 Task: Look for space in Formosa, Argentina from 11th June, 2023 to 15th June, 2023 for 2 adults in price range Rs.7000 to Rs.16000. Place can be private room with 1  bedroom having 2 beds and 1 bathroom. Property type can be hotel. Amenities needed are: heating, . Booking option can be shelf check-in. Required host language is English.
Action: Mouse moved to (386, 79)
Screenshot: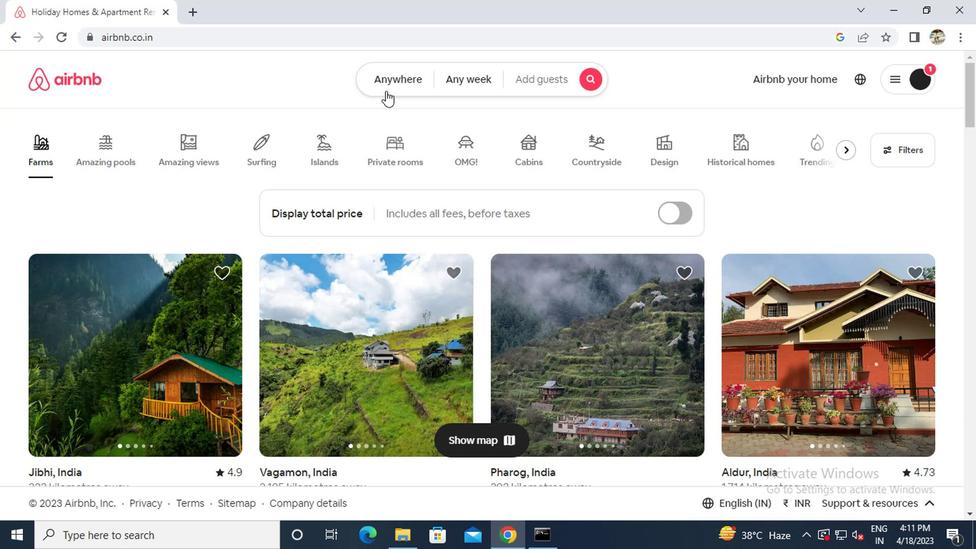 
Action: Mouse pressed left at (386, 79)
Screenshot: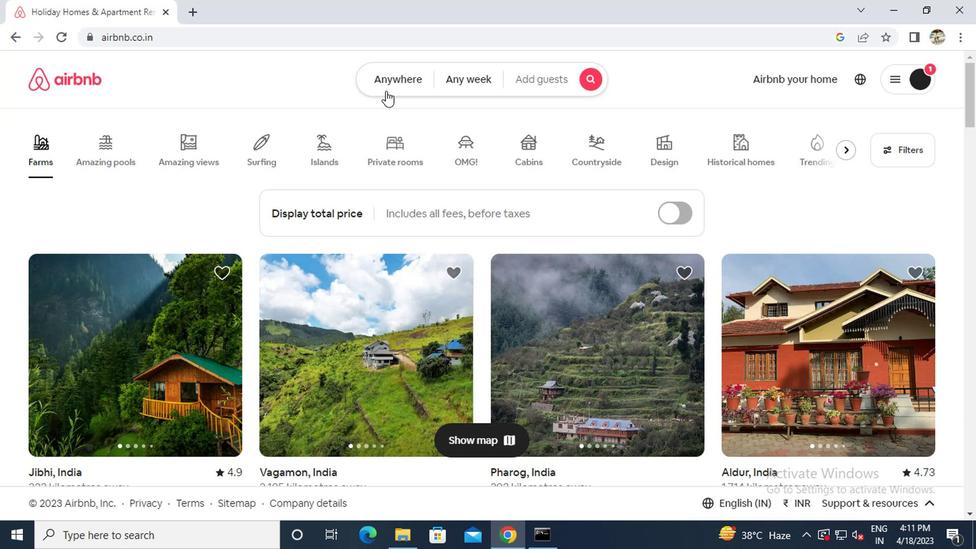 
Action: Mouse moved to (275, 135)
Screenshot: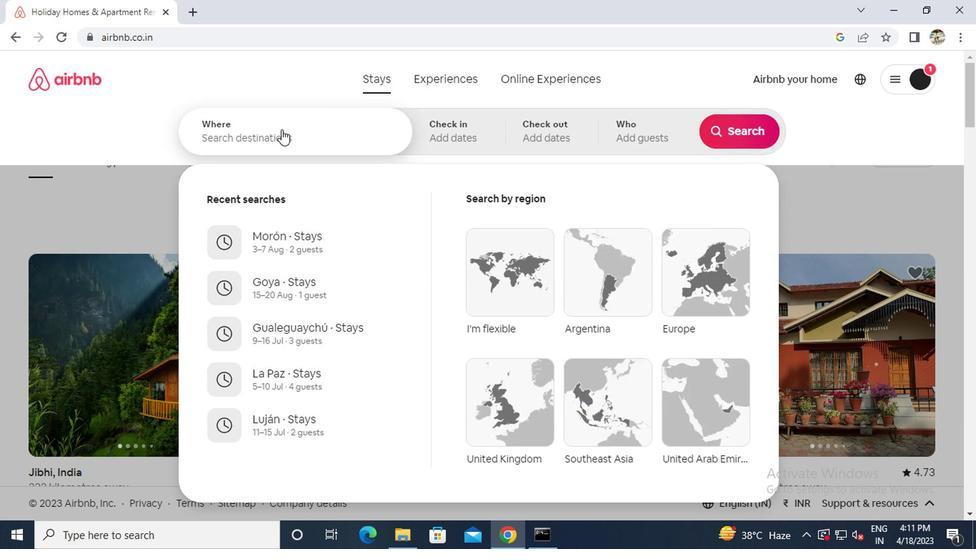 
Action: Mouse pressed left at (275, 135)
Screenshot: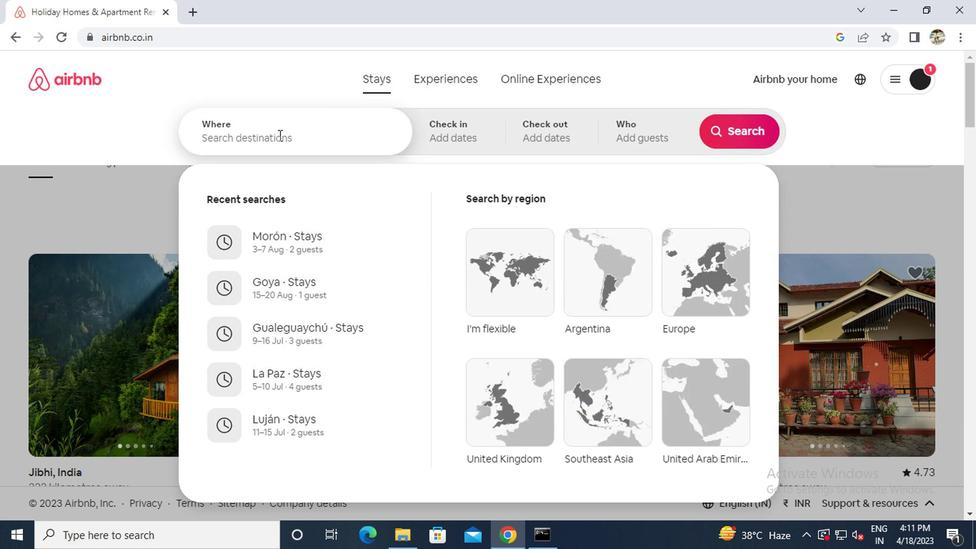 
Action: Key pressed f<Key.caps_lock>ormosa<Key.space><Key.caps_lock>a<Key.caps_lock>rgentina
Screenshot: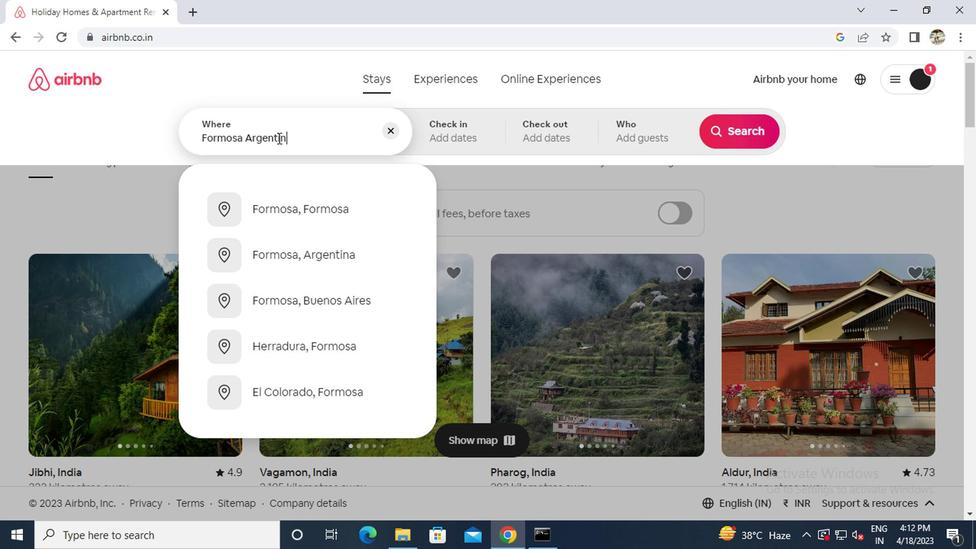 
Action: Mouse moved to (301, 207)
Screenshot: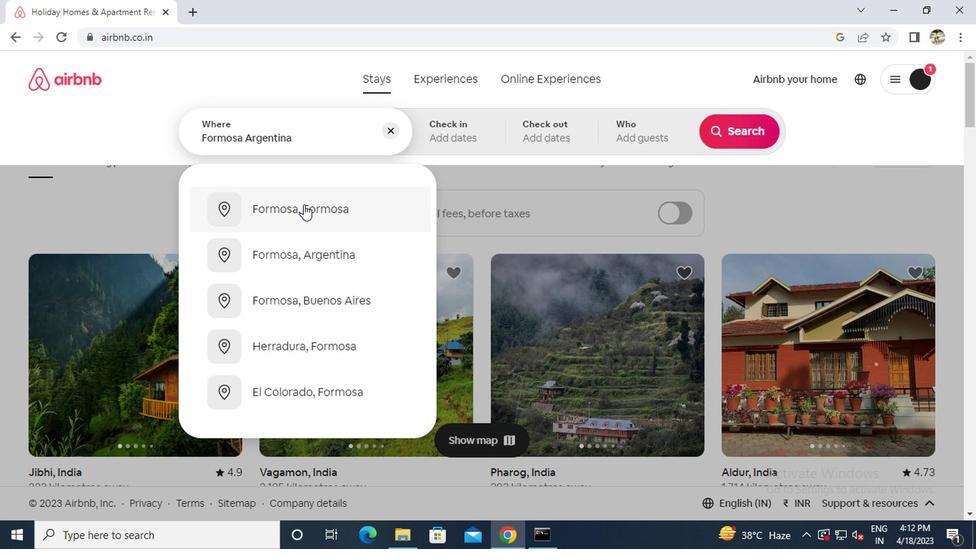 
Action: Mouse pressed left at (301, 207)
Screenshot: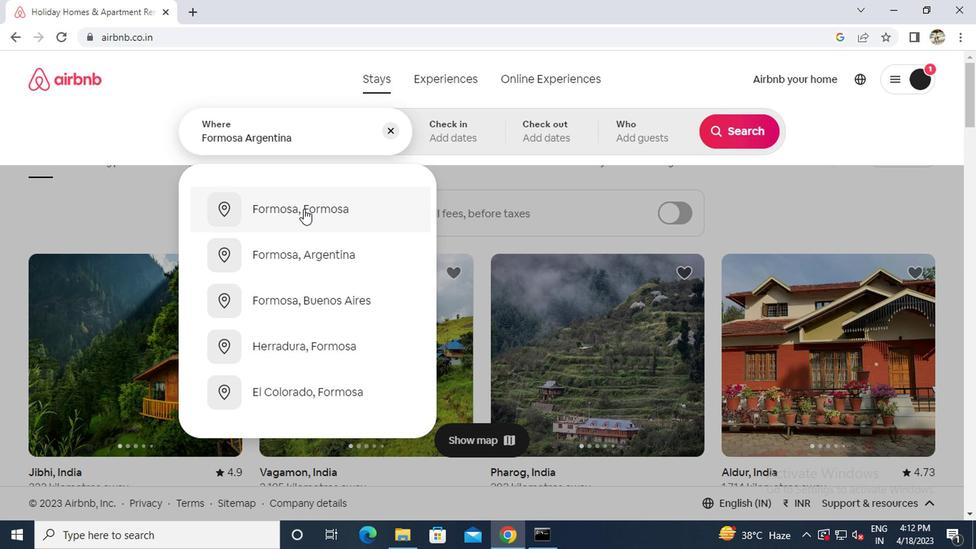 
Action: Mouse moved to (725, 246)
Screenshot: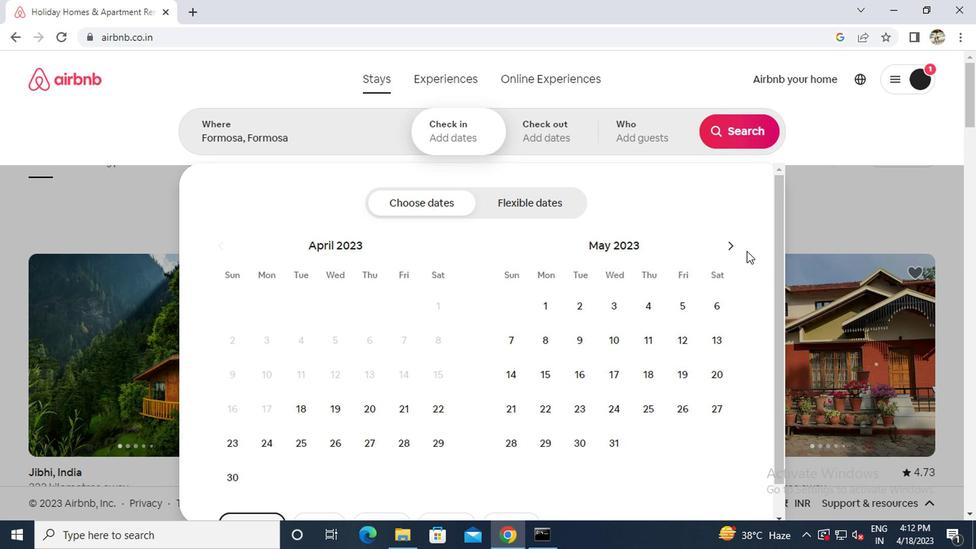 
Action: Mouse pressed left at (725, 246)
Screenshot: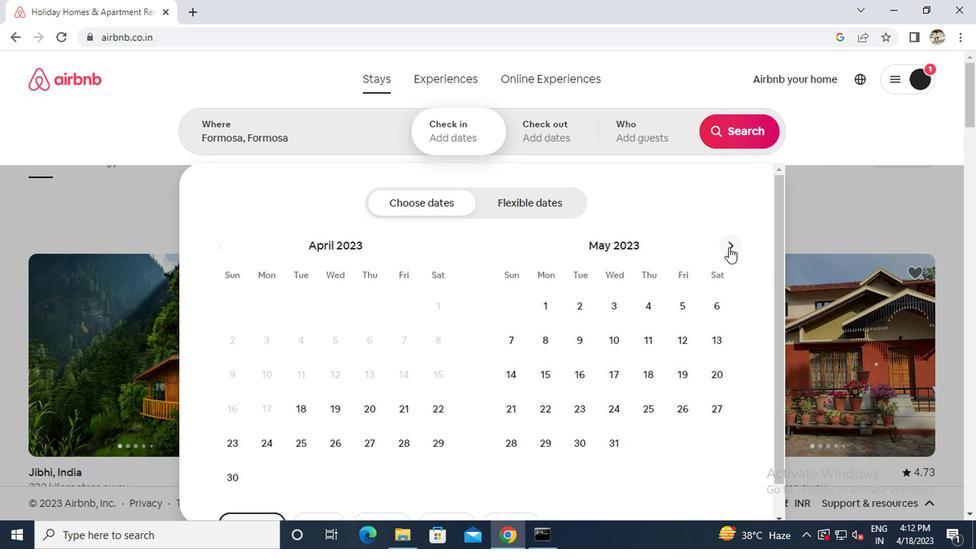 
Action: Mouse pressed left at (725, 246)
Screenshot: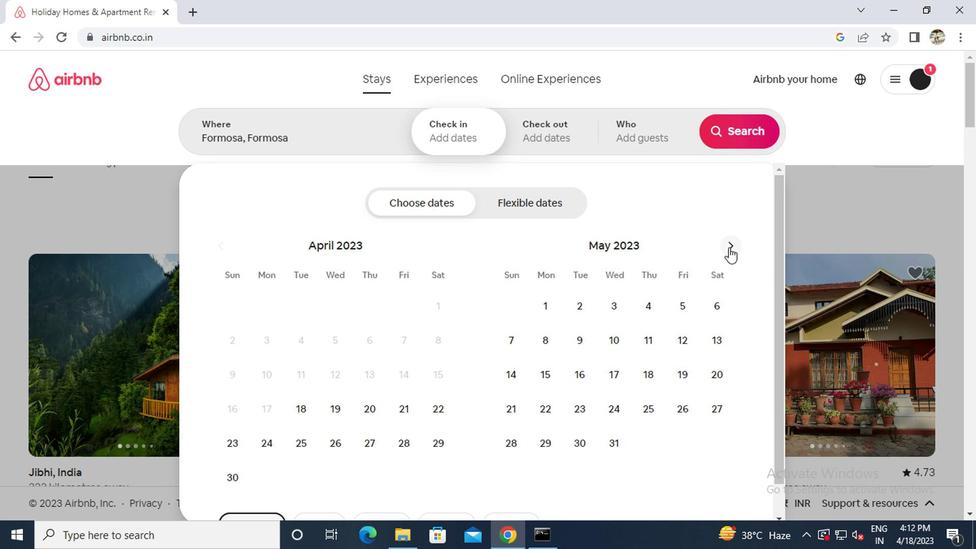 
Action: Mouse moved to (504, 373)
Screenshot: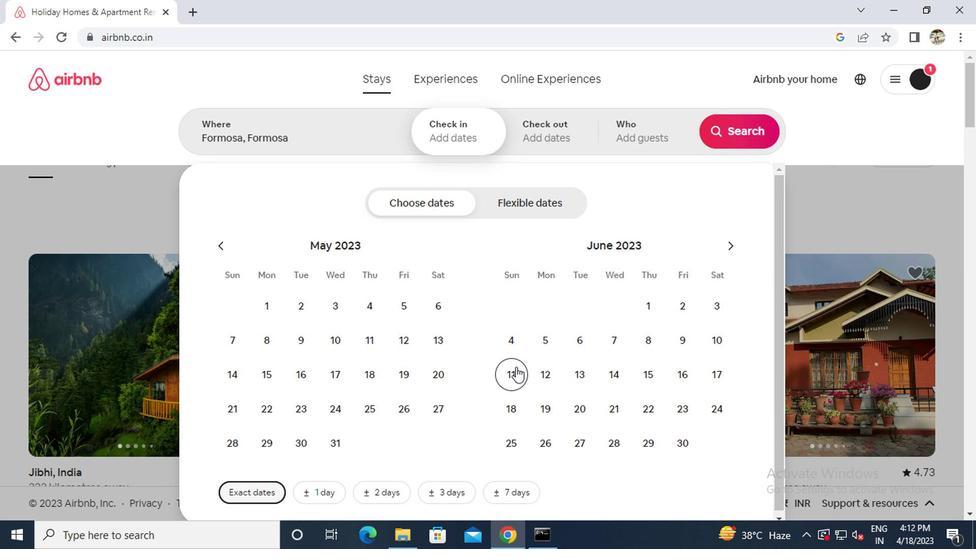 
Action: Mouse pressed left at (504, 373)
Screenshot: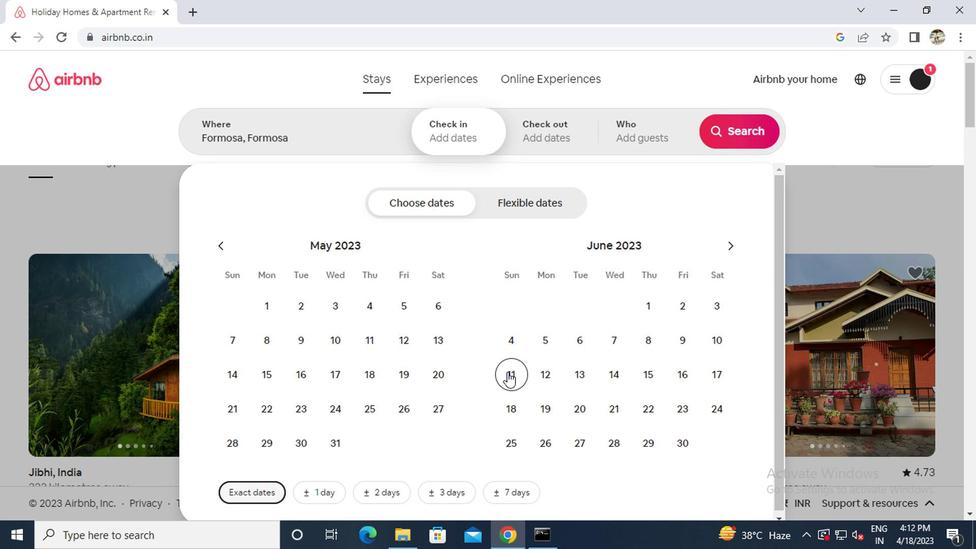 
Action: Mouse moved to (648, 374)
Screenshot: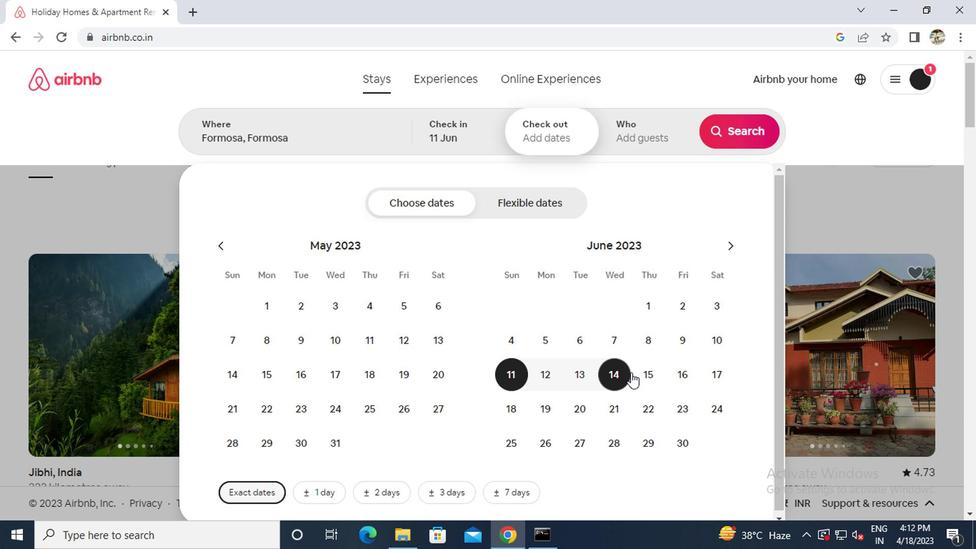 
Action: Mouse pressed left at (648, 374)
Screenshot: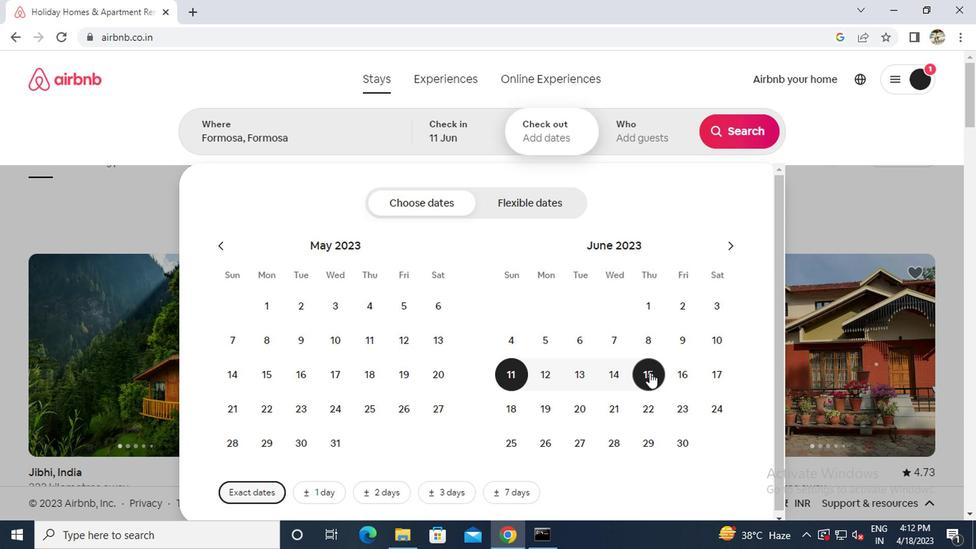 
Action: Mouse moved to (653, 139)
Screenshot: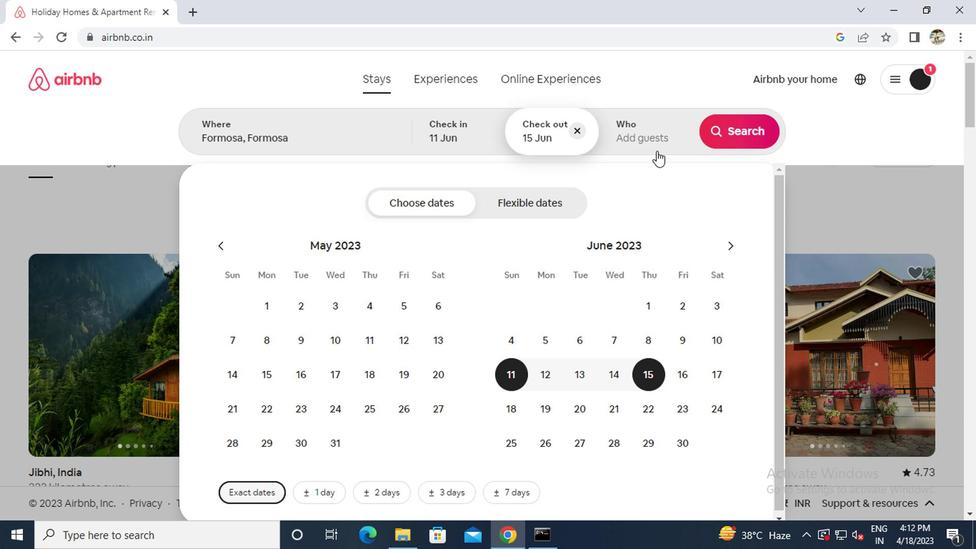
Action: Mouse pressed left at (653, 139)
Screenshot: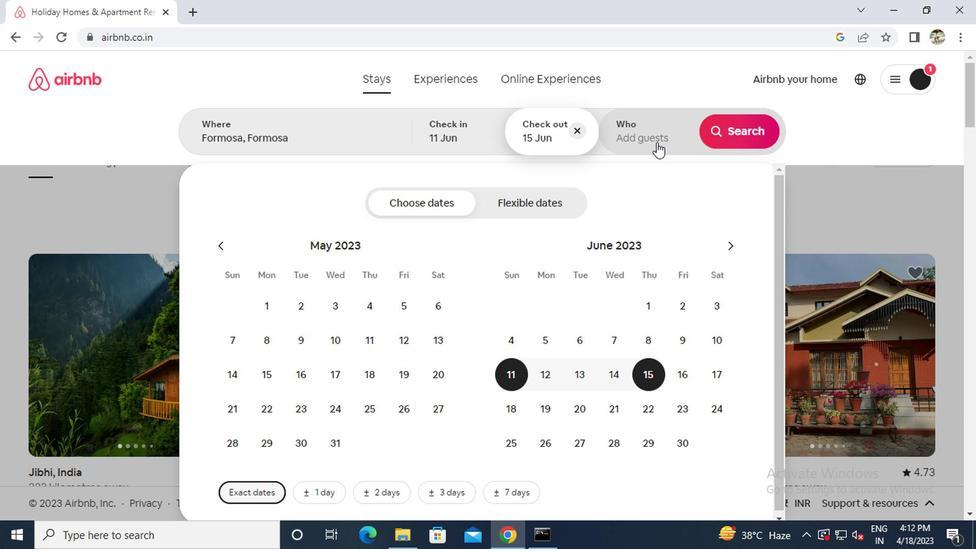 
Action: Mouse moved to (737, 207)
Screenshot: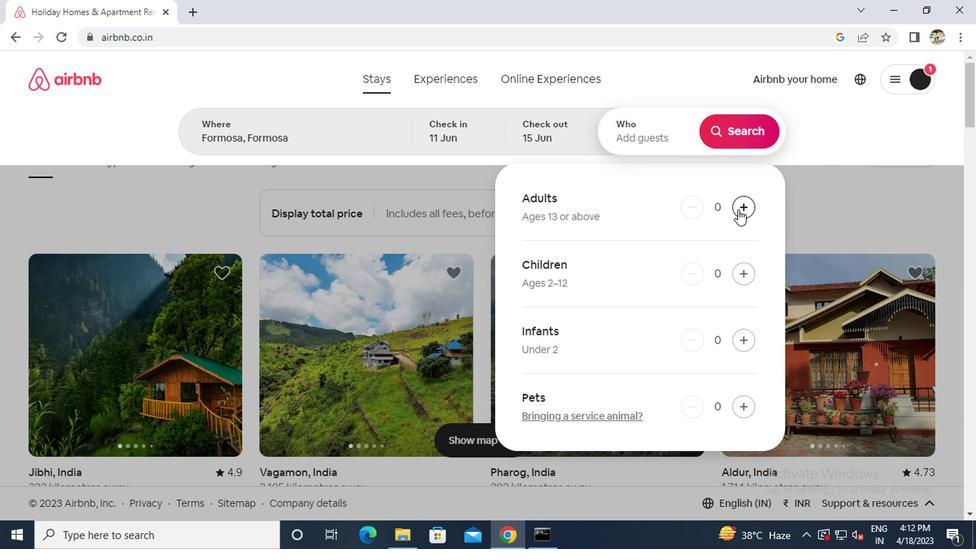 
Action: Mouse pressed left at (737, 207)
Screenshot: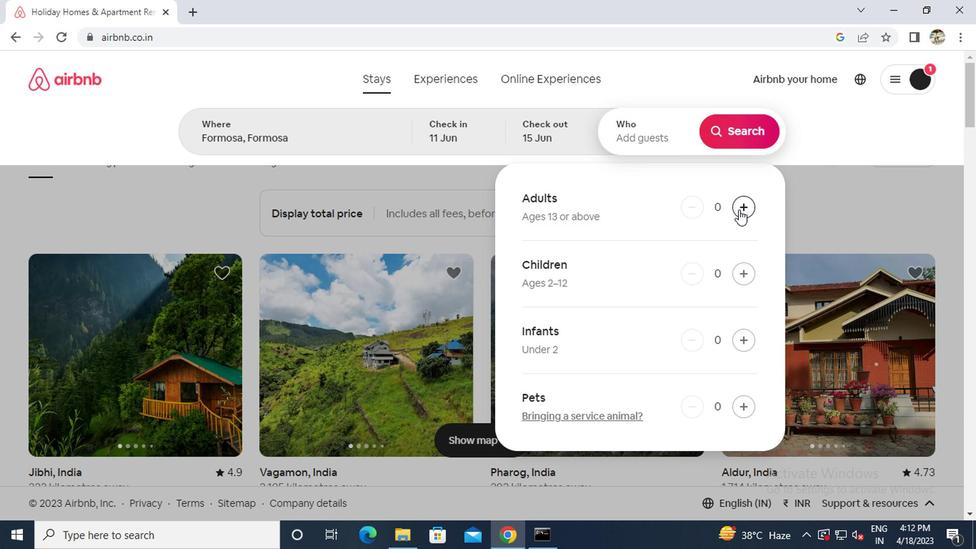 
Action: Mouse pressed left at (737, 207)
Screenshot: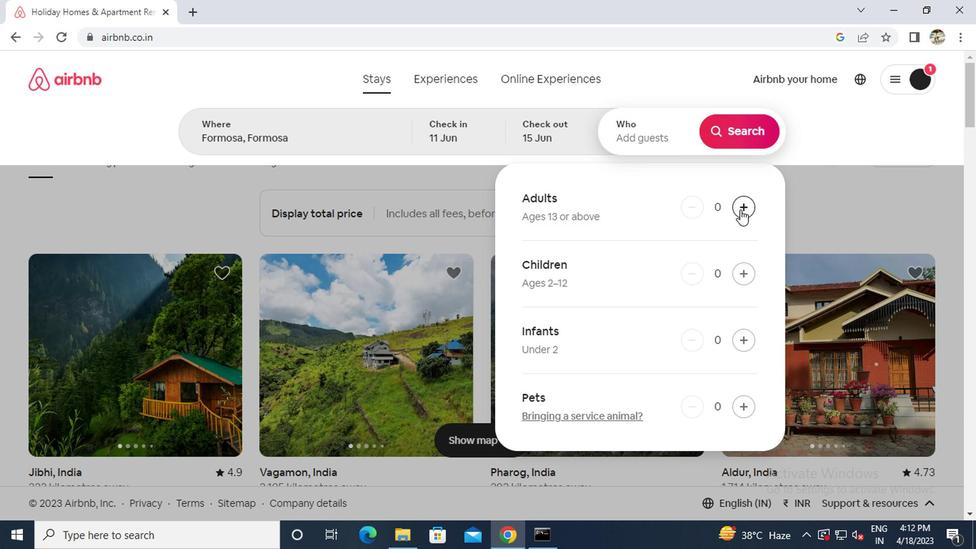 
Action: Mouse moved to (728, 133)
Screenshot: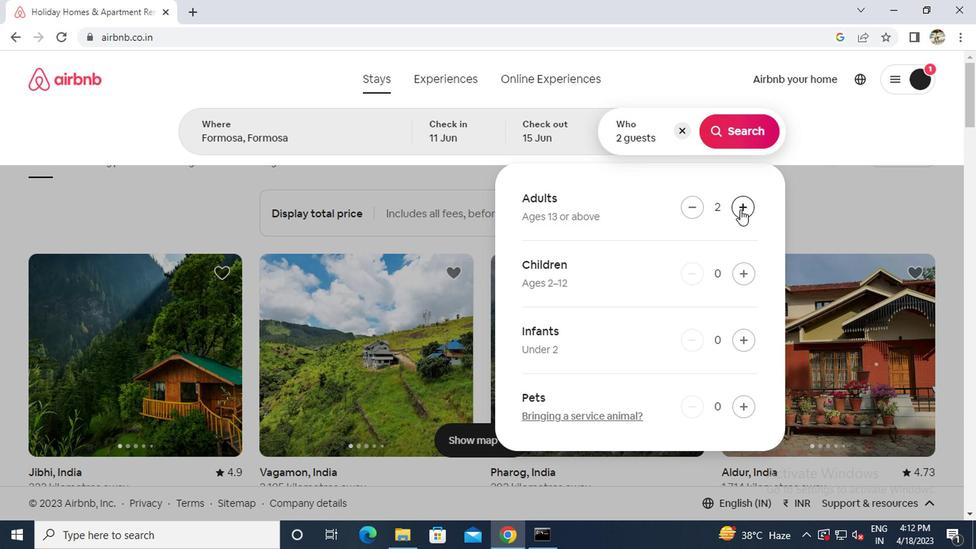 
Action: Mouse pressed left at (728, 133)
Screenshot: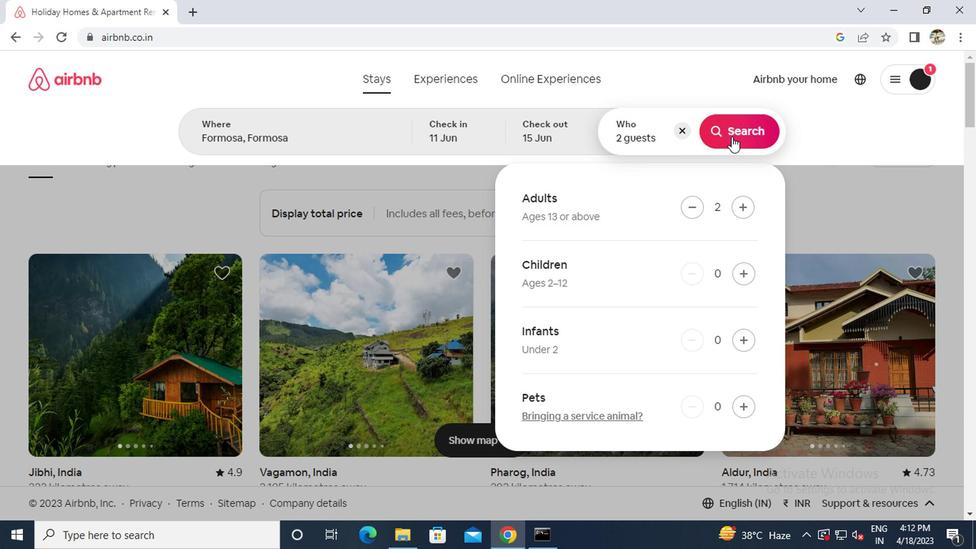 
Action: Mouse moved to (901, 130)
Screenshot: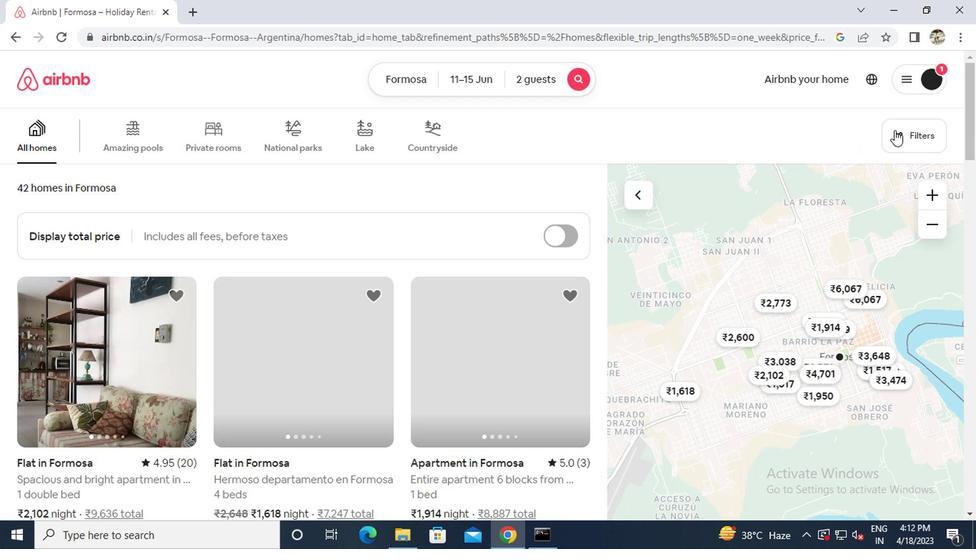 
Action: Mouse pressed left at (901, 130)
Screenshot: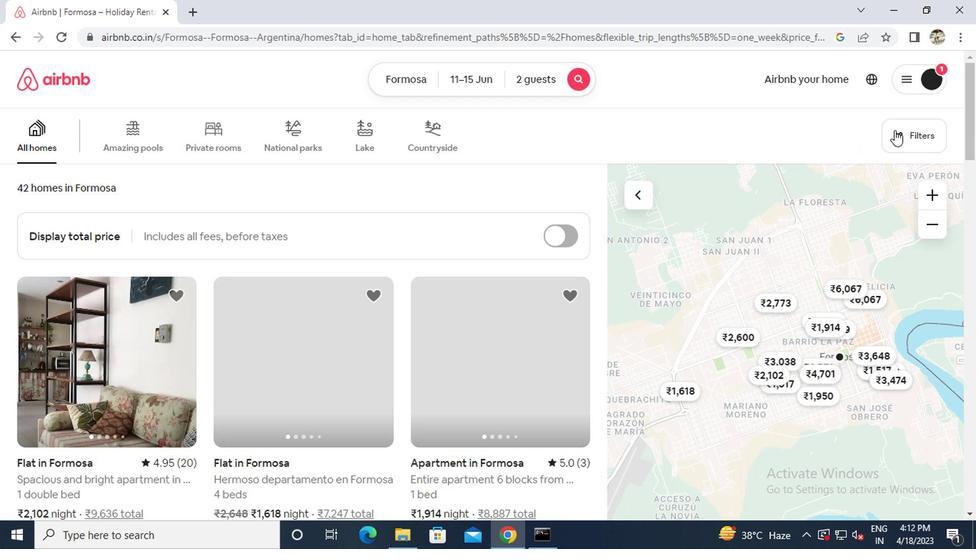 
Action: Mouse moved to (312, 331)
Screenshot: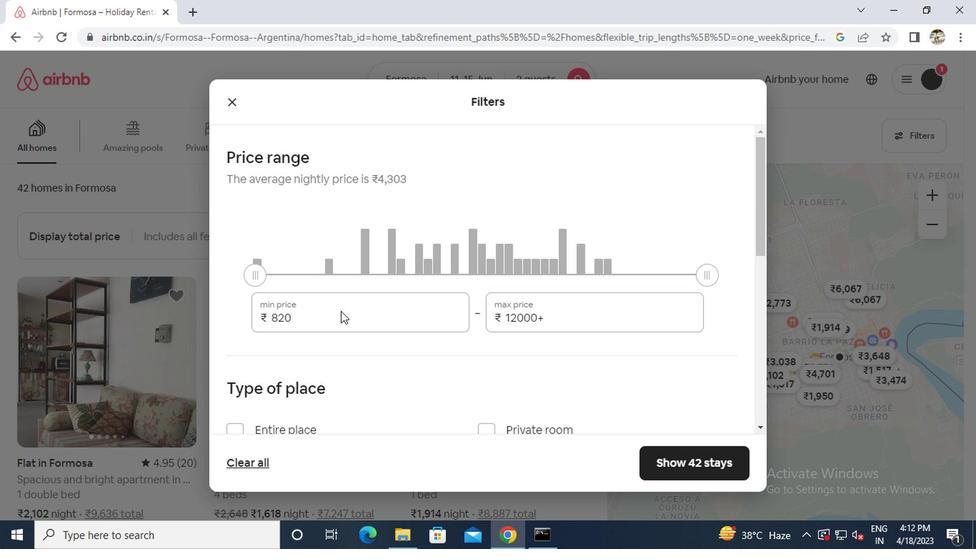 
Action: Mouse pressed left at (312, 331)
Screenshot: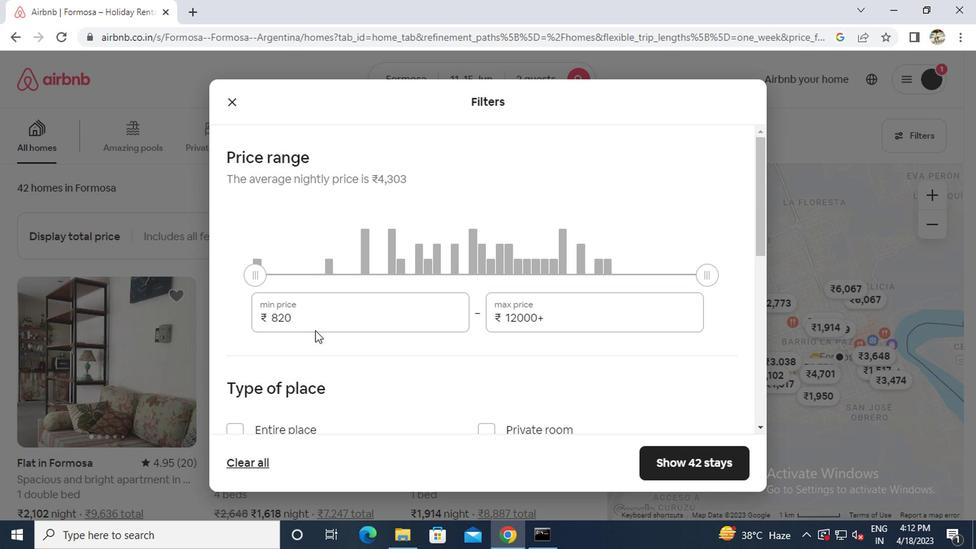
Action: Mouse moved to (310, 323)
Screenshot: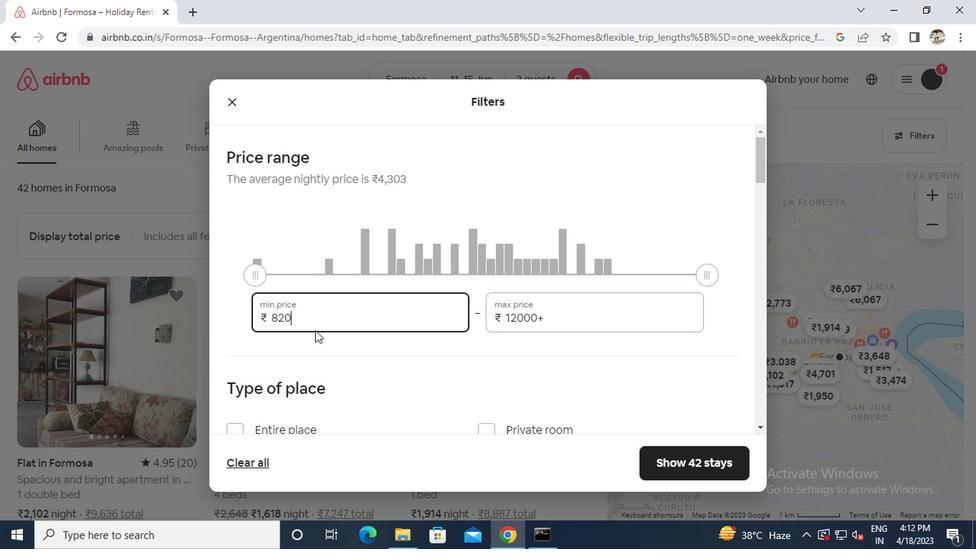 
Action: Key pressed ctrl+A9000
Screenshot: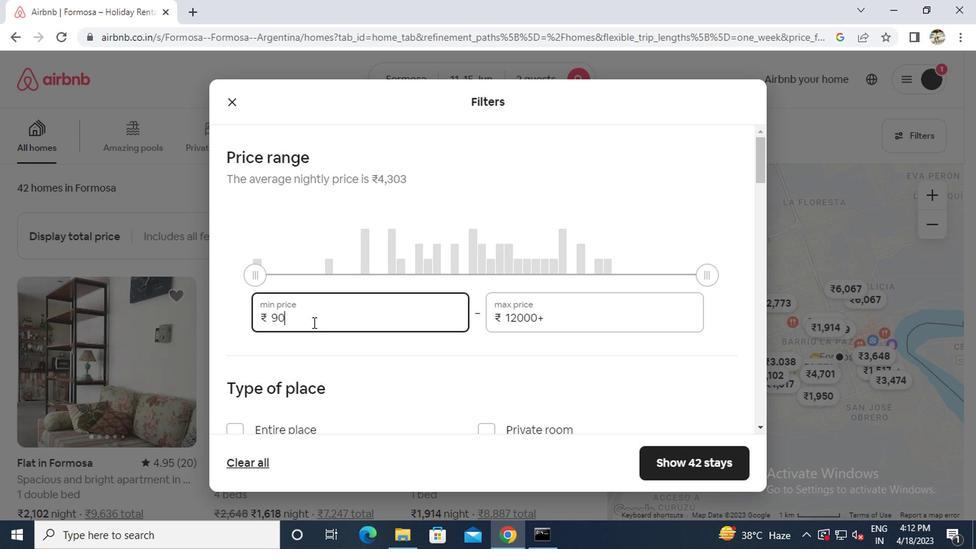 
Action: Mouse moved to (575, 324)
Screenshot: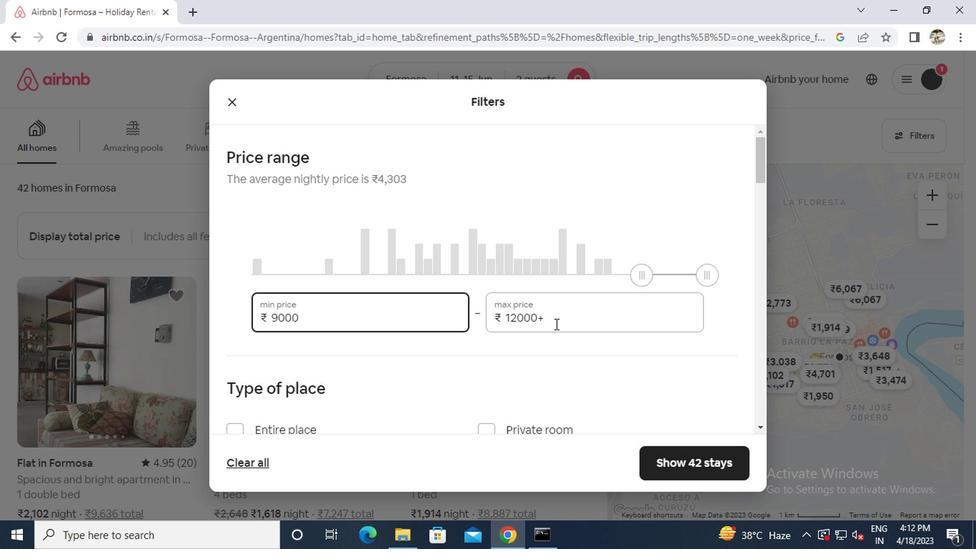 
Action: Mouse pressed left at (575, 324)
Screenshot: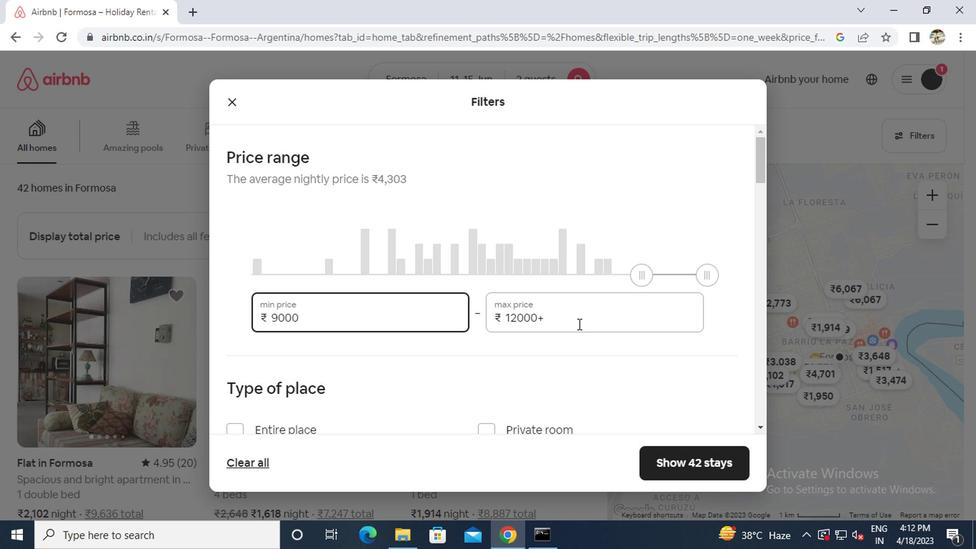 
Action: Key pressed ctrl+A17000
Screenshot: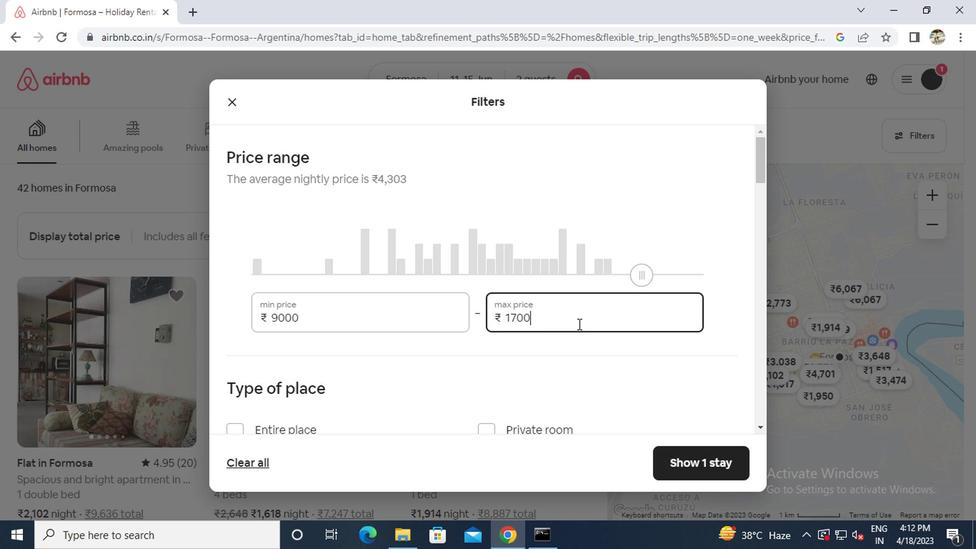 
Action: Mouse moved to (572, 327)
Screenshot: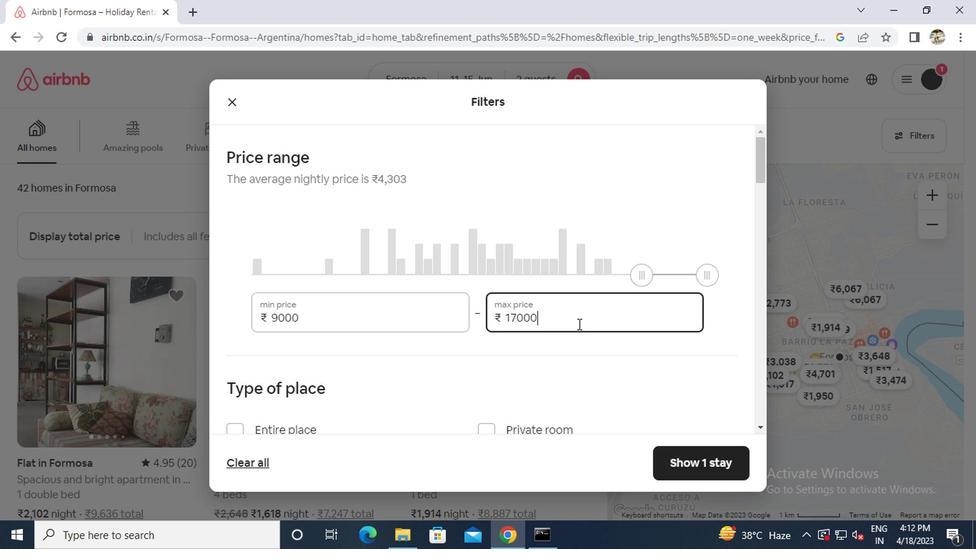 
Action: Mouse scrolled (572, 326) with delta (0, -1)
Screenshot: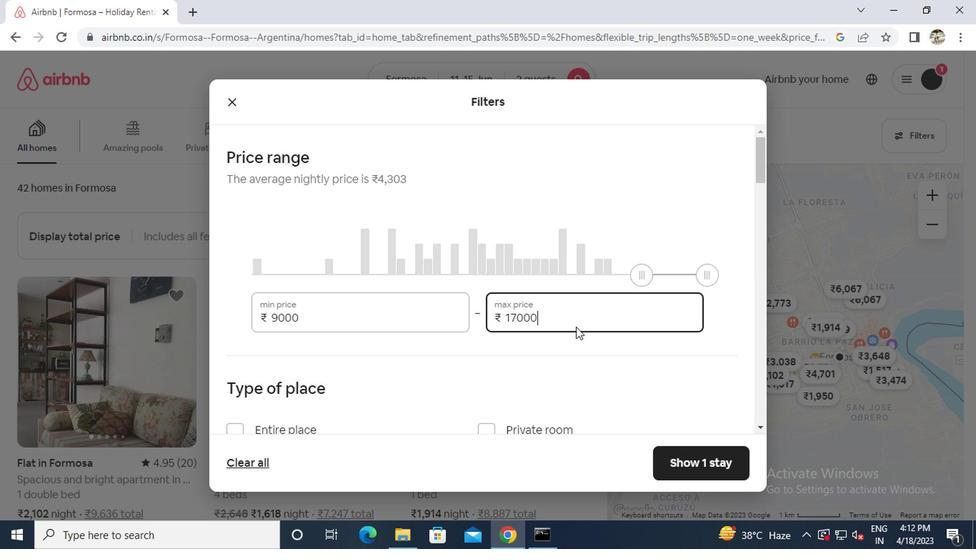 
Action: Mouse scrolled (572, 326) with delta (0, -1)
Screenshot: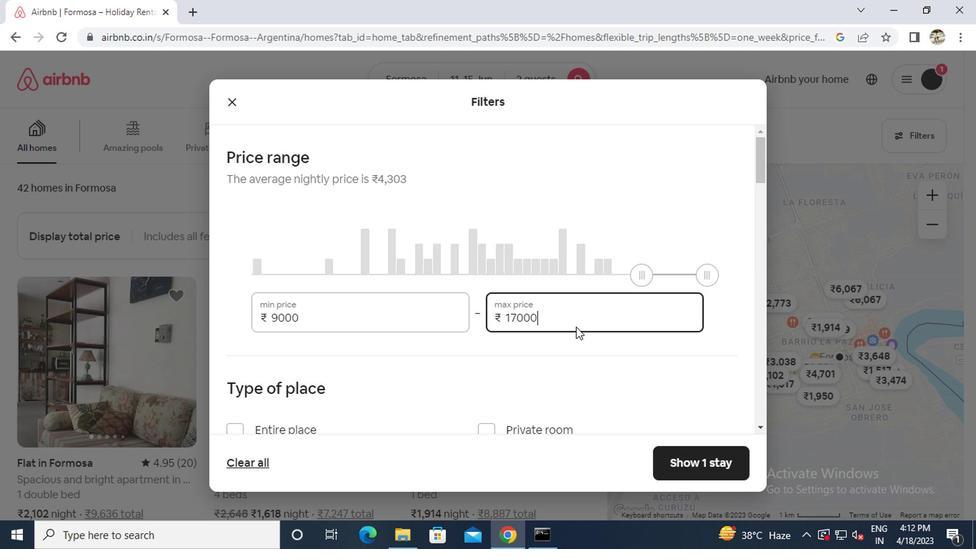 
Action: Mouse moved to (478, 286)
Screenshot: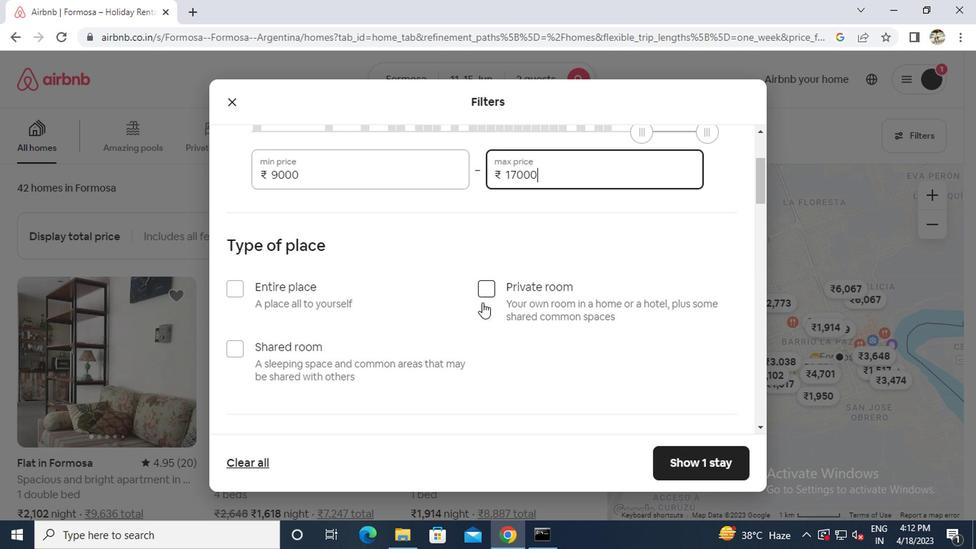 
Action: Mouse pressed left at (478, 286)
Screenshot: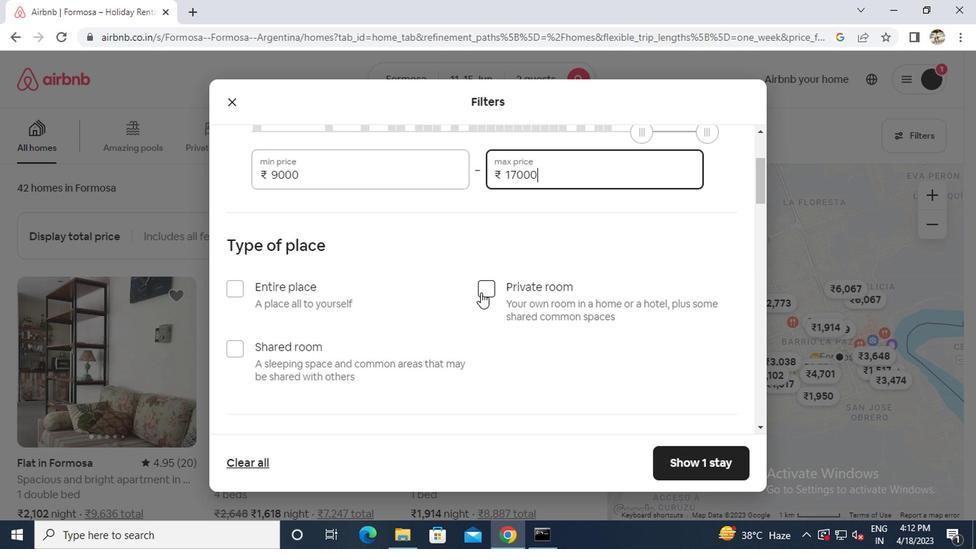 
Action: Mouse moved to (449, 318)
Screenshot: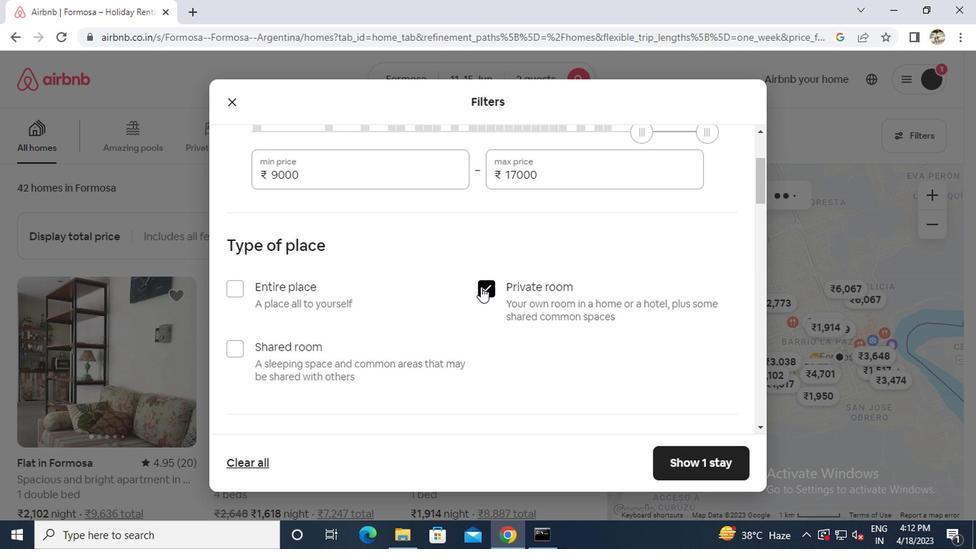 
Action: Mouse scrolled (449, 318) with delta (0, 0)
Screenshot: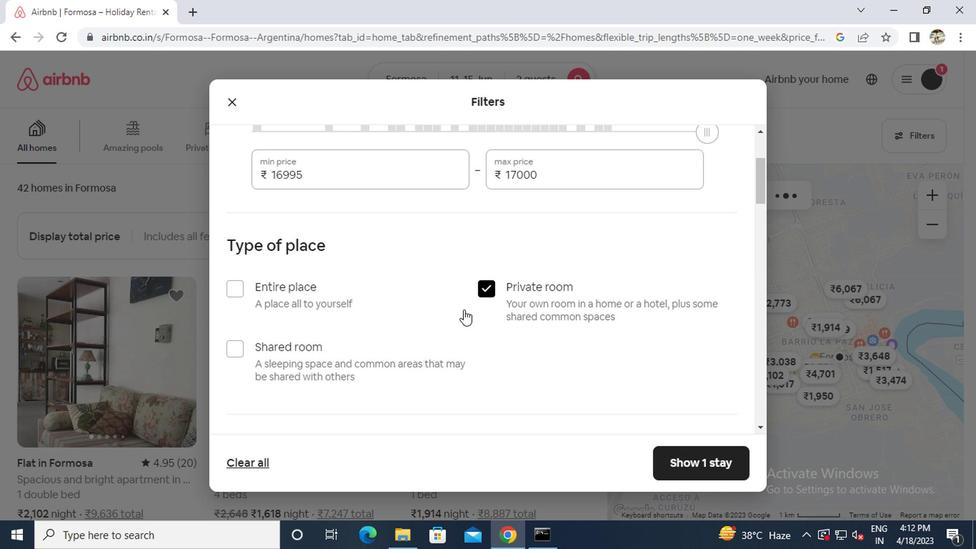 
Action: Mouse scrolled (449, 318) with delta (0, 0)
Screenshot: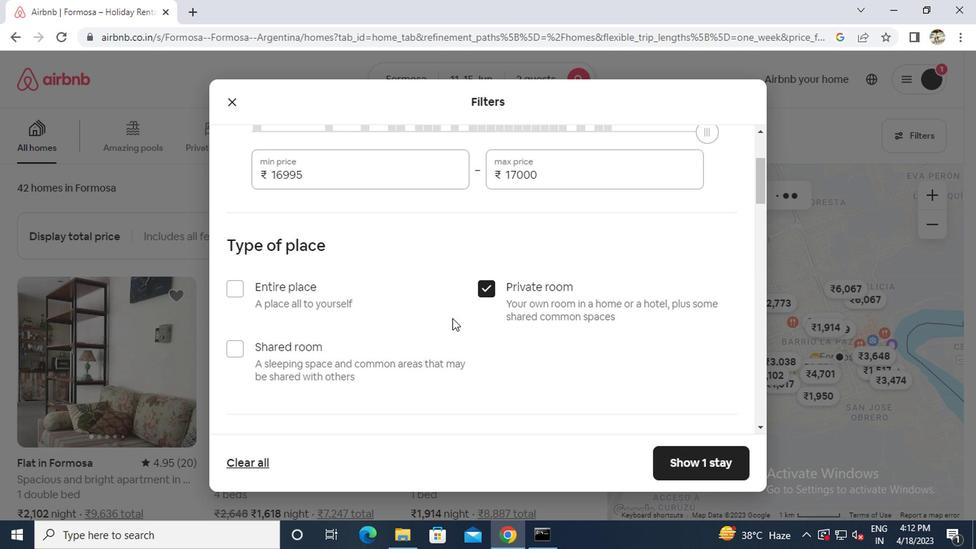
Action: Mouse scrolled (449, 318) with delta (0, 0)
Screenshot: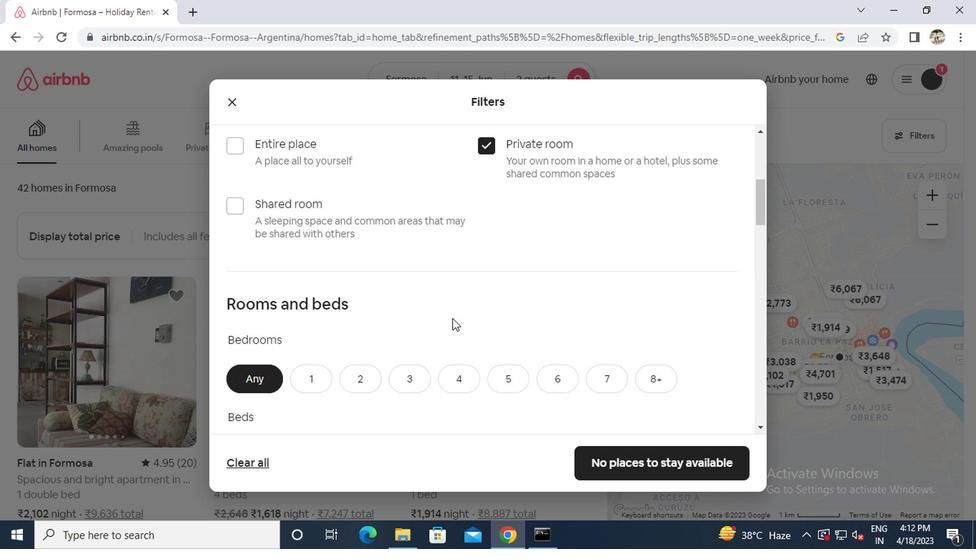 
Action: Mouse moved to (359, 305)
Screenshot: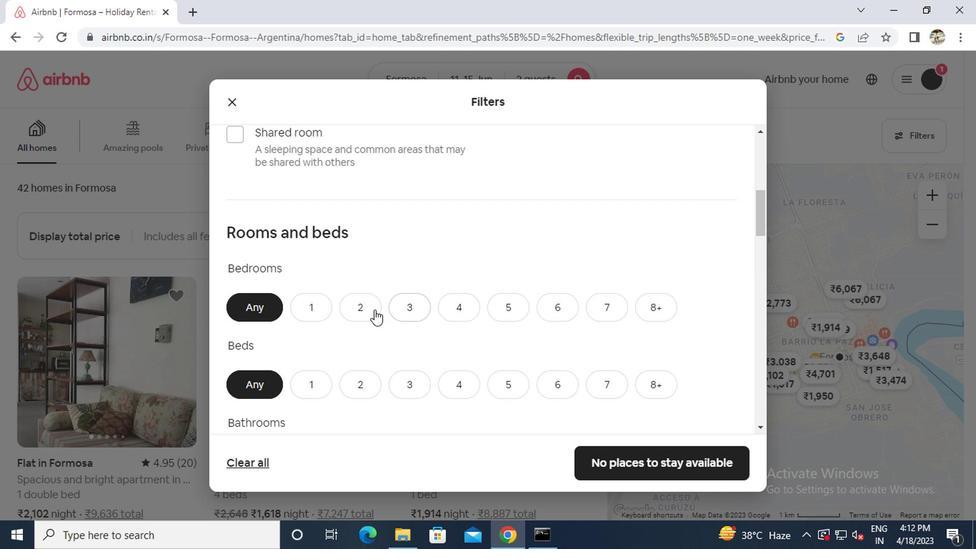 
Action: Mouse pressed left at (359, 305)
Screenshot: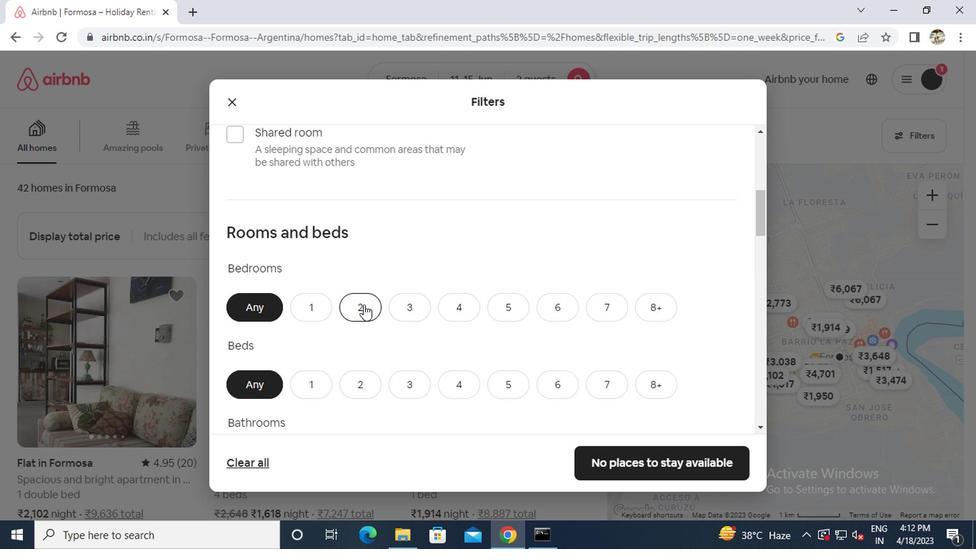 
Action: Mouse moved to (369, 387)
Screenshot: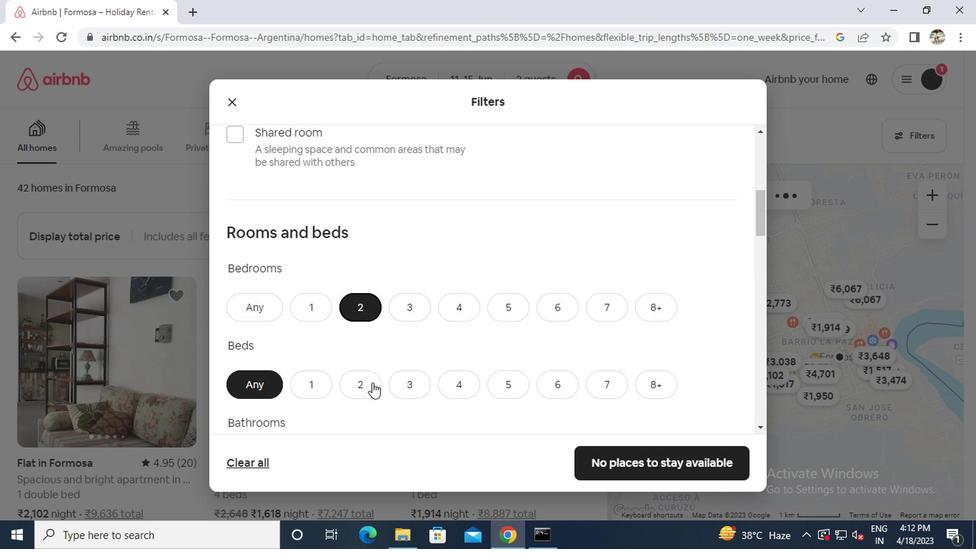
Action: Mouse pressed left at (369, 387)
Screenshot: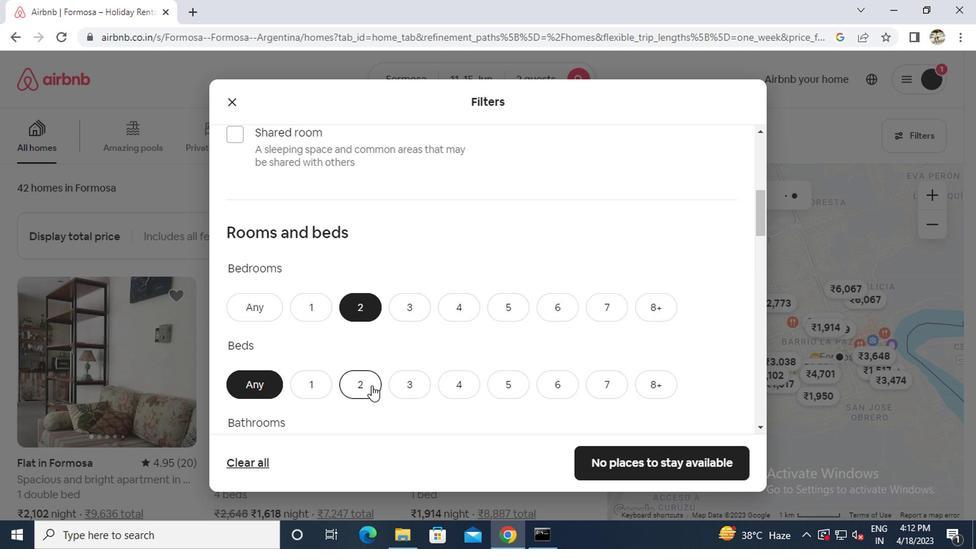 
Action: Mouse moved to (369, 384)
Screenshot: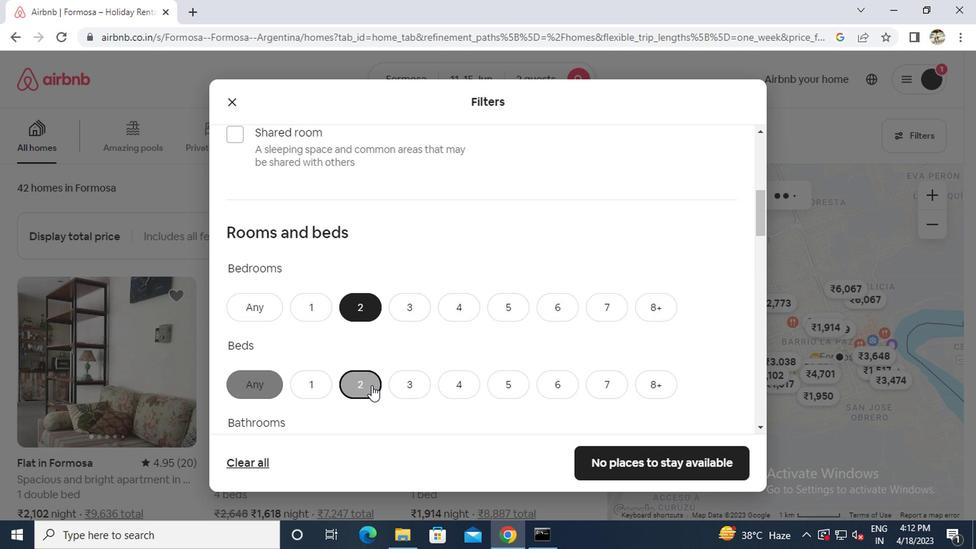 
Action: Mouse scrolled (369, 383) with delta (0, -1)
Screenshot: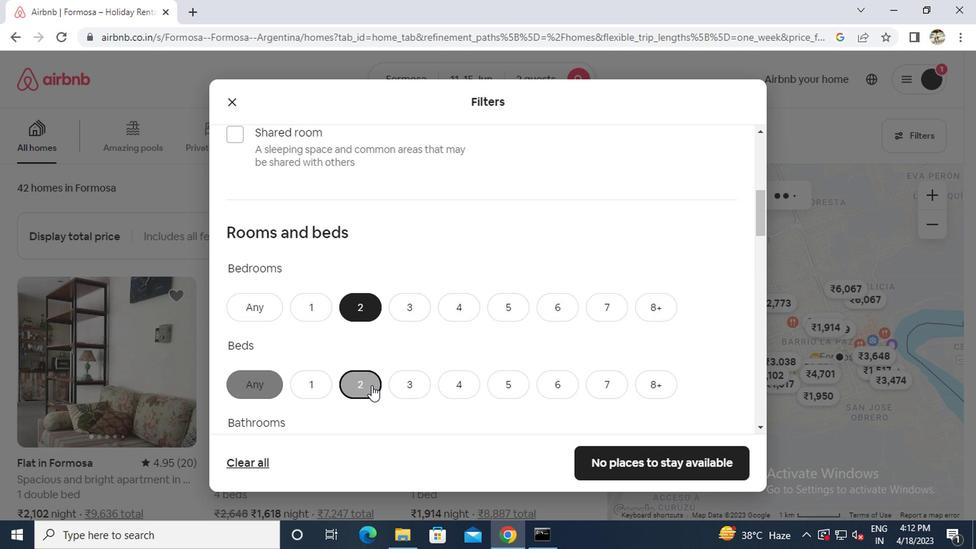 
Action: Mouse scrolled (369, 383) with delta (0, -1)
Screenshot: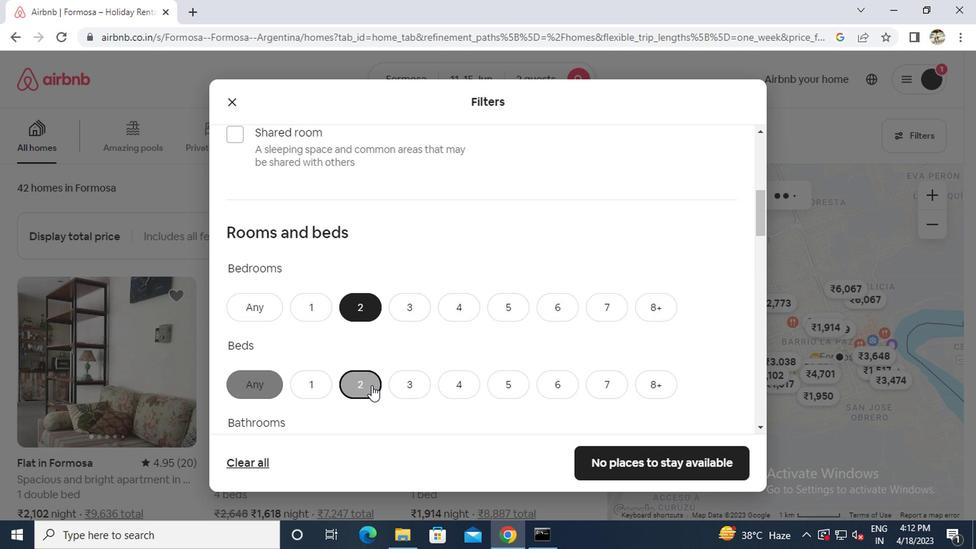 
Action: Mouse moved to (315, 321)
Screenshot: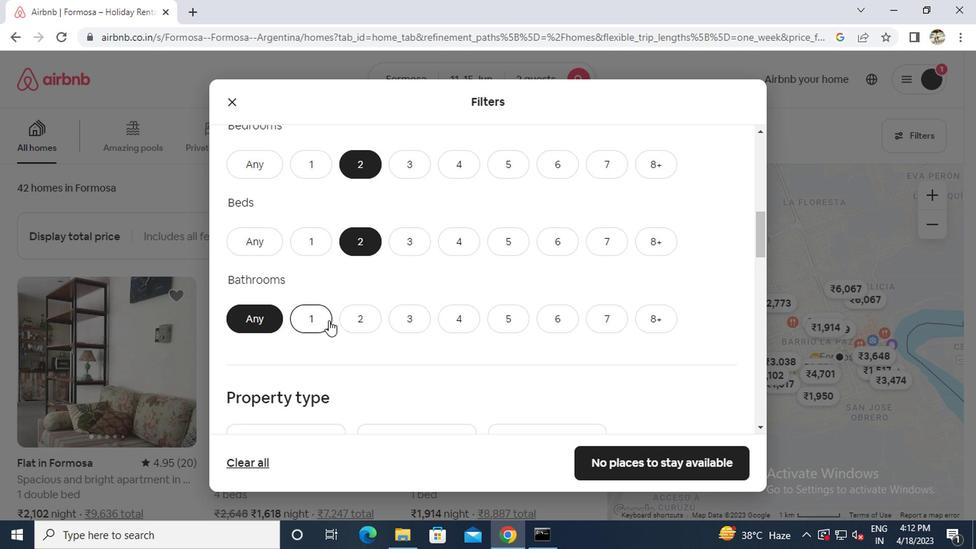 
Action: Mouse pressed left at (315, 321)
Screenshot: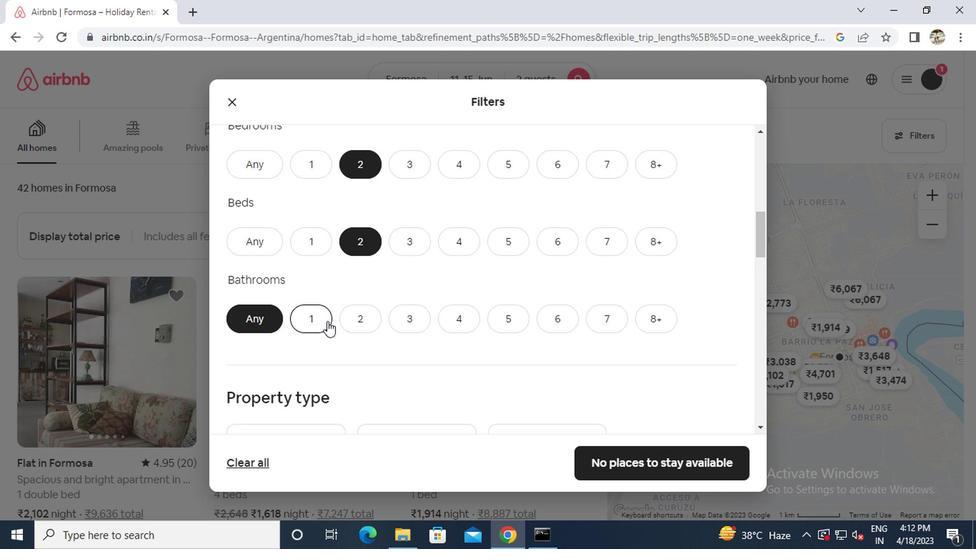 
Action: Mouse scrolled (315, 321) with delta (0, 0)
Screenshot: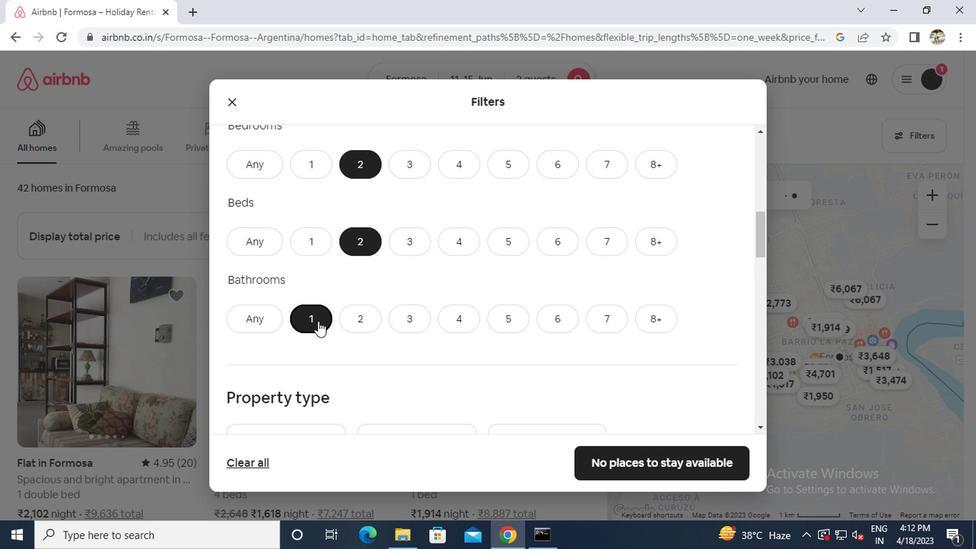 
Action: Mouse scrolled (315, 321) with delta (0, 0)
Screenshot: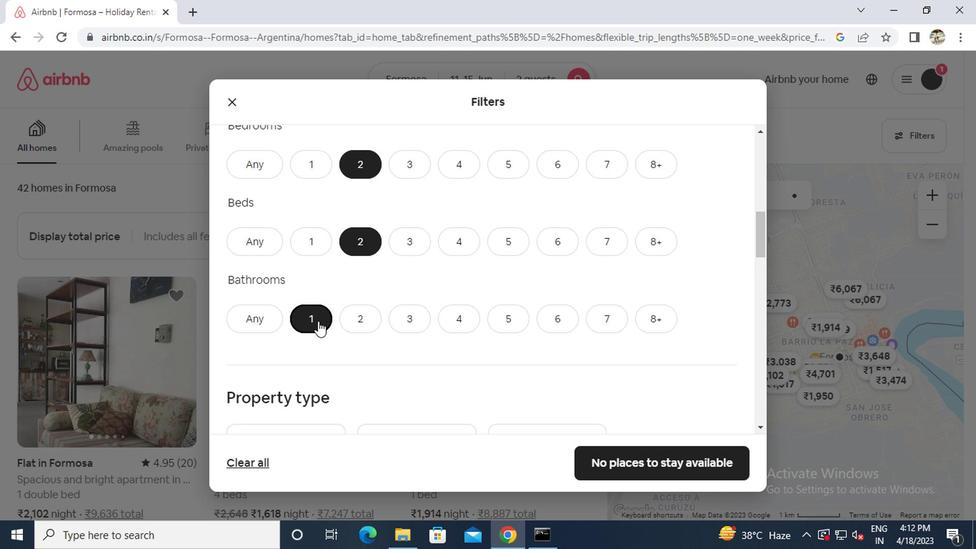 
Action: Mouse moved to (523, 341)
Screenshot: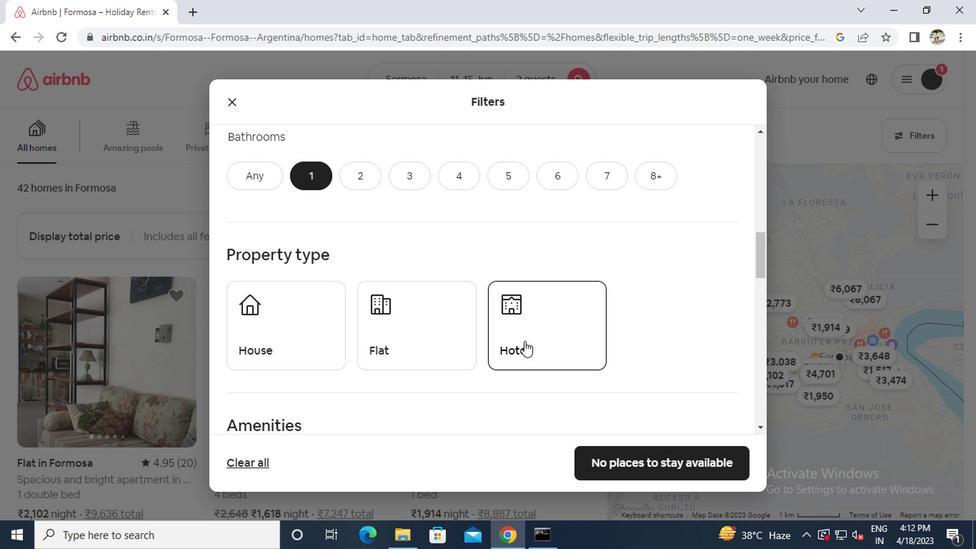 
Action: Mouse pressed left at (523, 341)
Screenshot: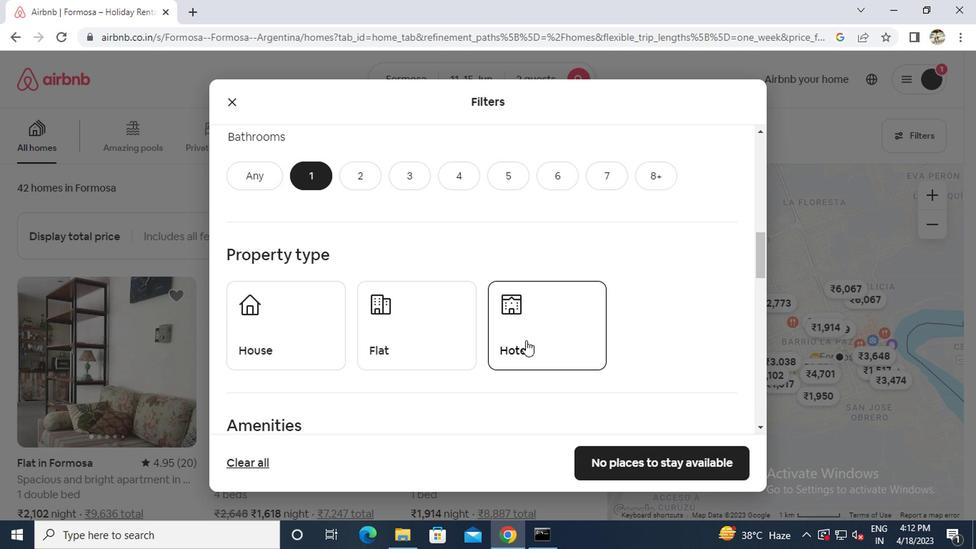 
Action: Mouse moved to (524, 341)
Screenshot: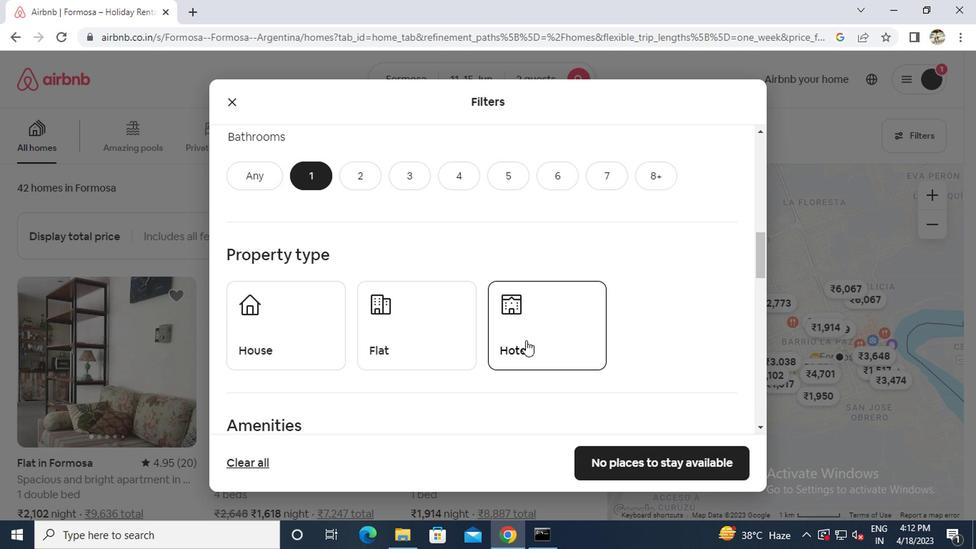 
Action: Mouse scrolled (524, 340) with delta (0, -1)
Screenshot: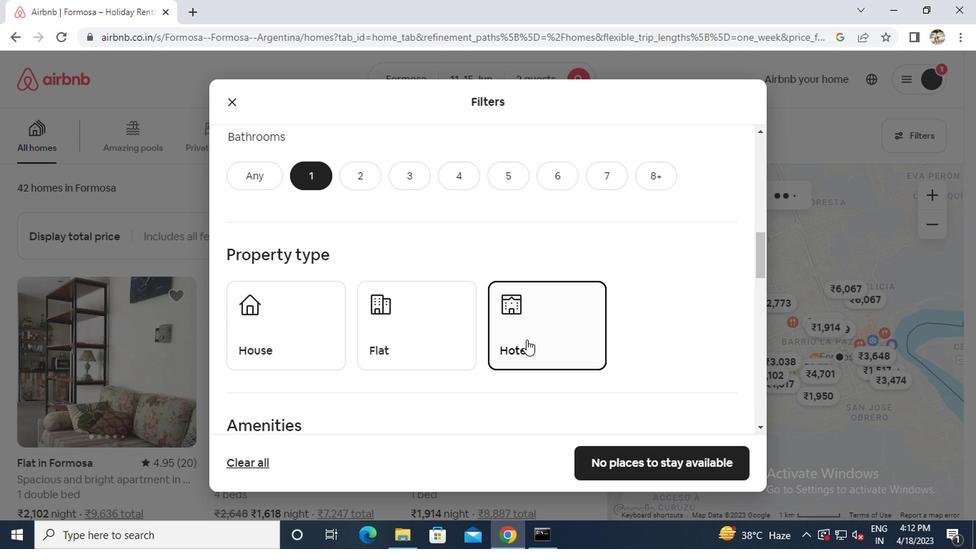 
Action: Mouse scrolled (524, 340) with delta (0, -1)
Screenshot: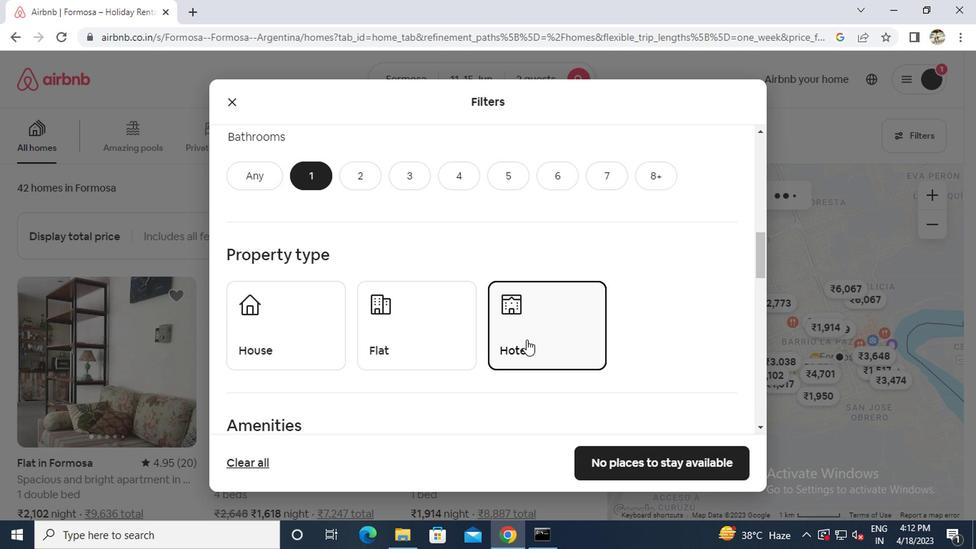 
Action: Mouse scrolled (524, 340) with delta (0, -1)
Screenshot: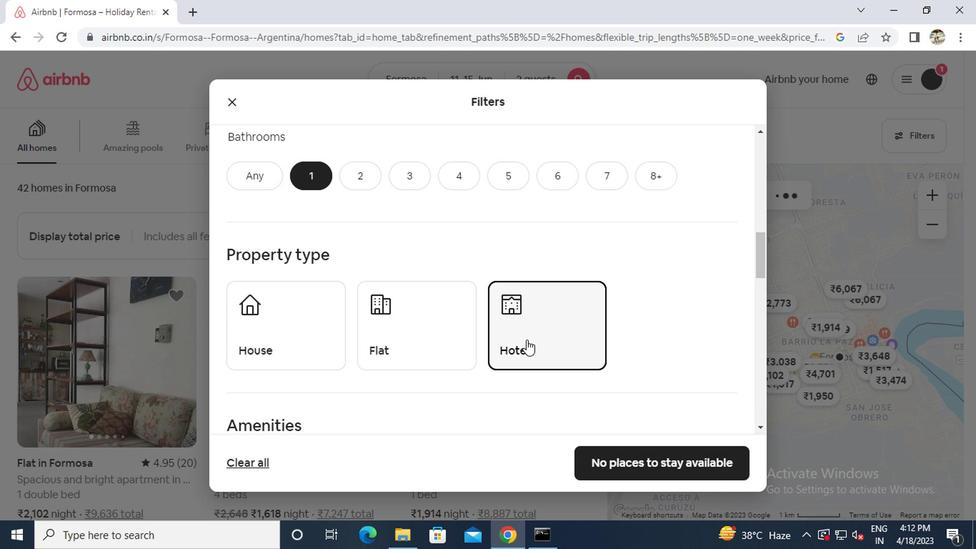 
Action: Mouse scrolled (524, 340) with delta (0, -1)
Screenshot: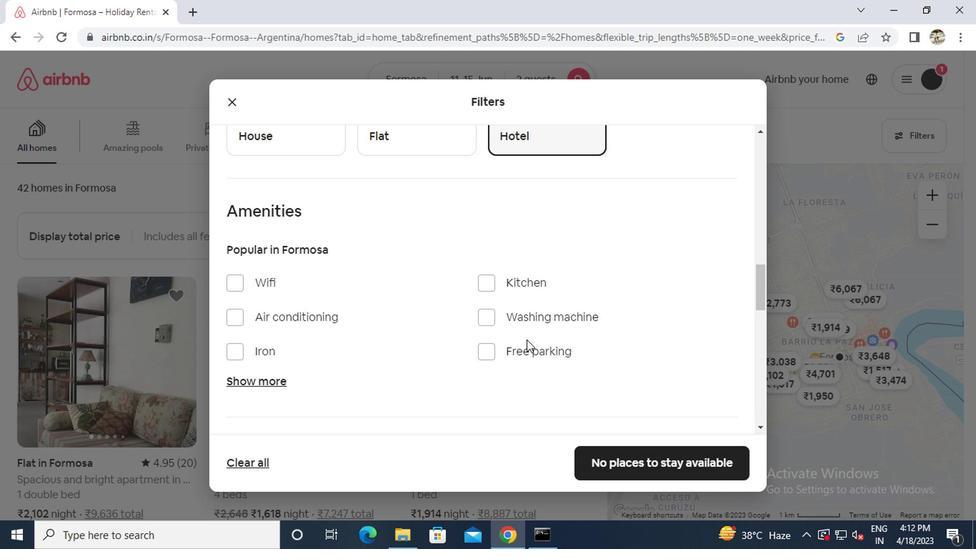 
Action: Mouse moved to (245, 311)
Screenshot: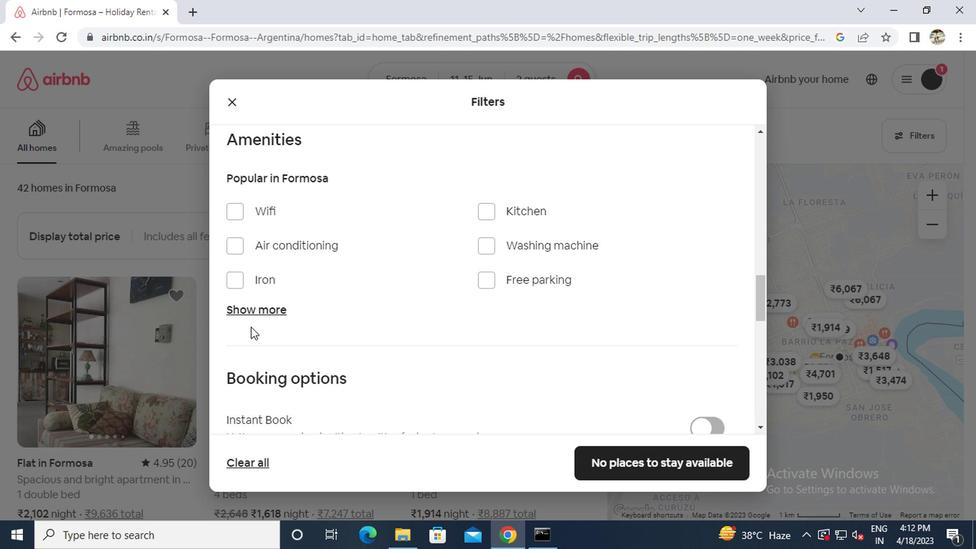 
Action: Mouse pressed left at (245, 311)
Screenshot: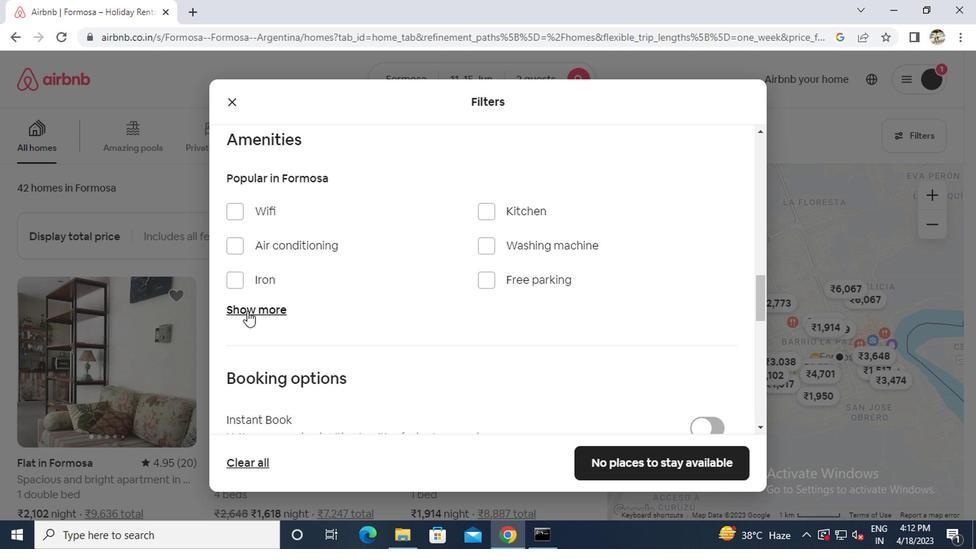 
Action: Mouse moved to (388, 365)
Screenshot: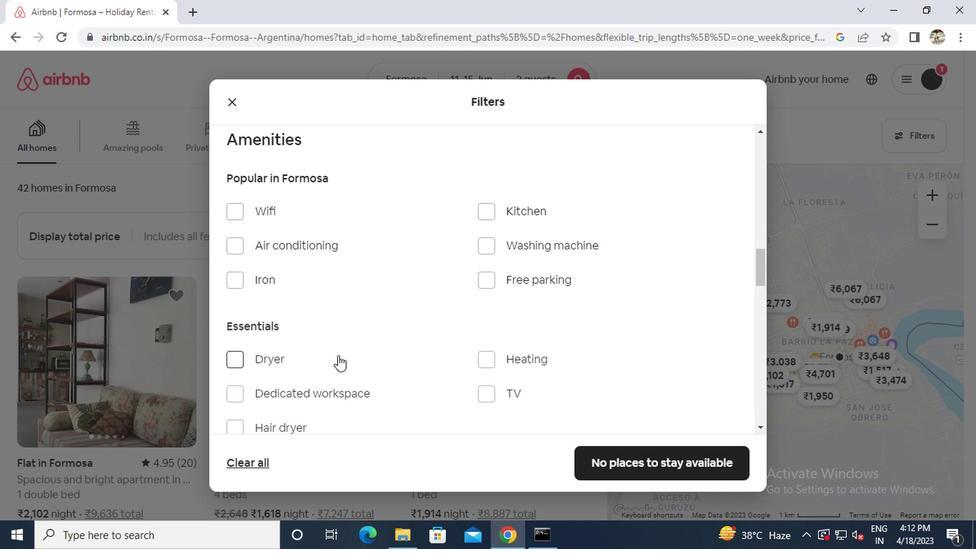 
Action: Mouse scrolled (388, 365) with delta (0, 0)
Screenshot: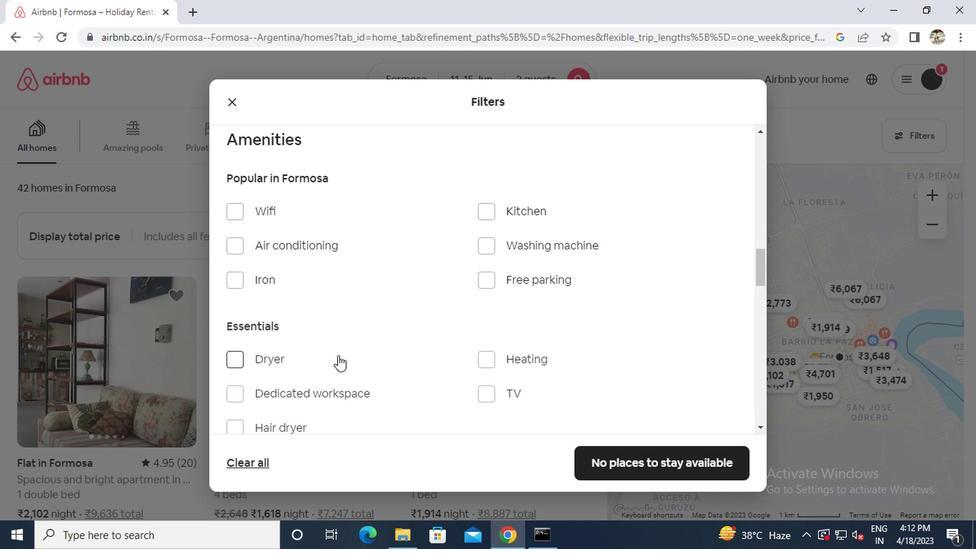 
Action: Mouse moved to (488, 290)
Screenshot: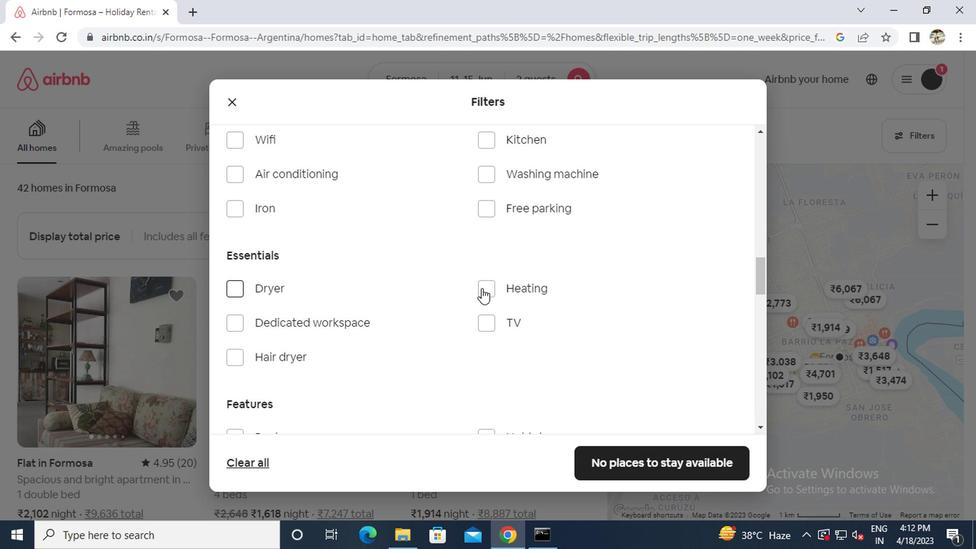 
Action: Mouse pressed left at (488, 290)
Screenshot: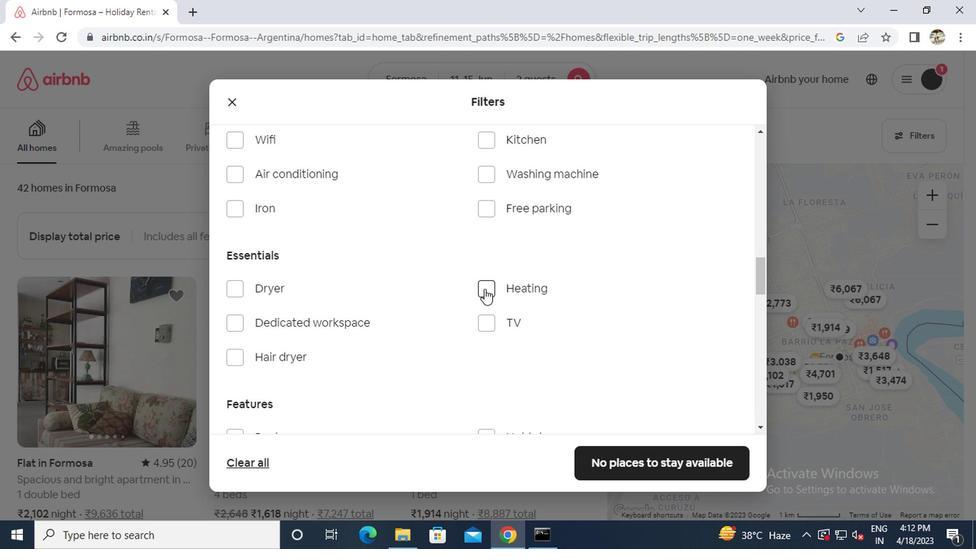 
Action: Mouse moved to (487, 290)
Screenshot: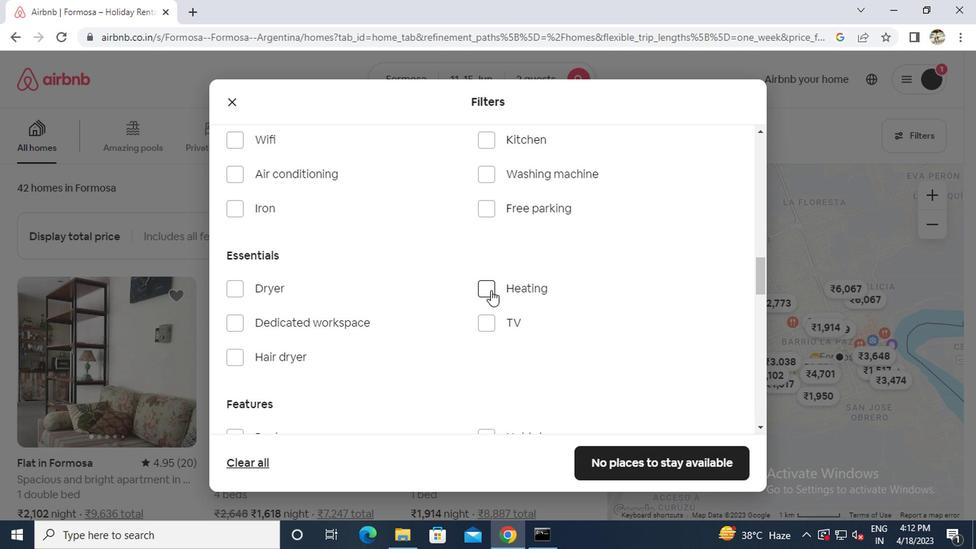 
Action: Mouse scrolled (487, 289) with delta (0, 0)
Screenshot: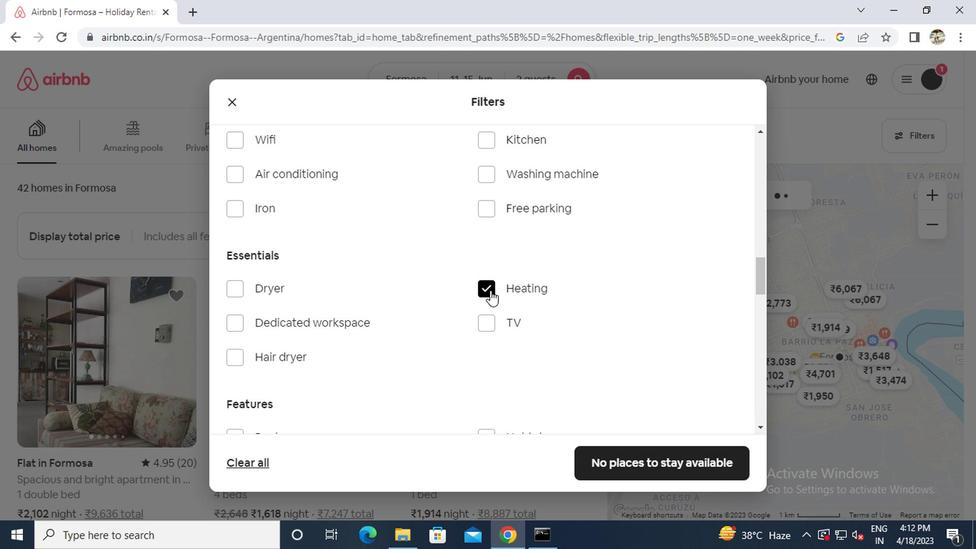 
Action: Mouse moved to (486, 291)
Screenshot: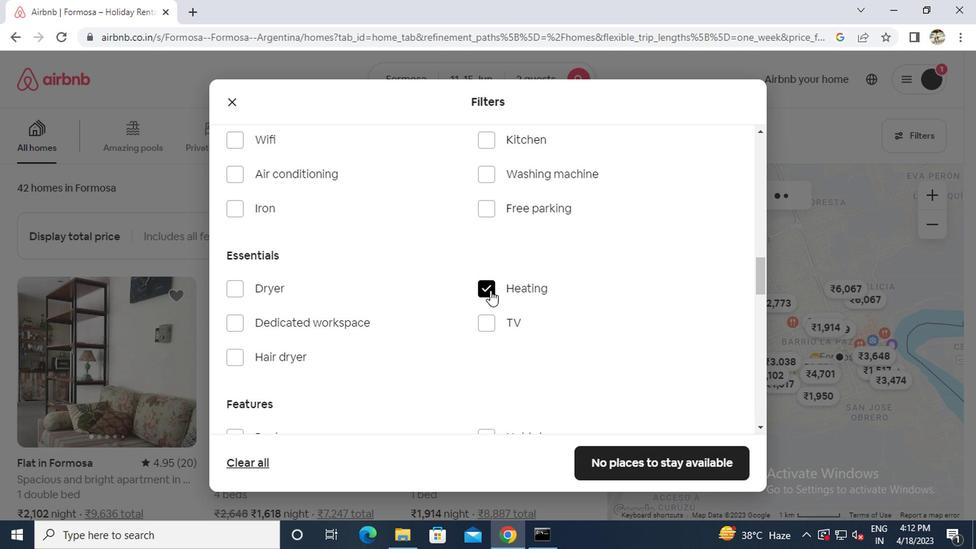 
Action: Mouse scrolled (486, 291) with delta (0, 0)
Screenshot: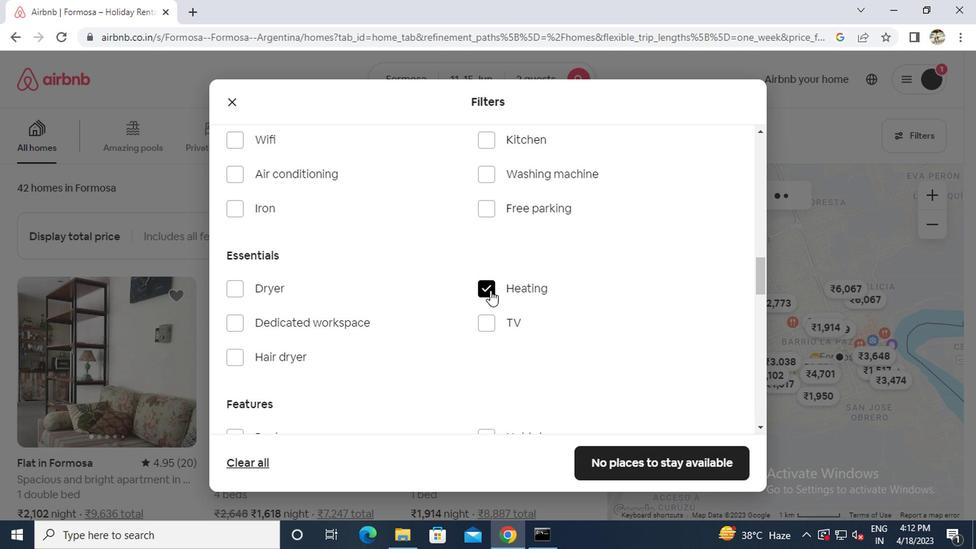 
Action: Mouse moved to (486, 292)
Screenshot: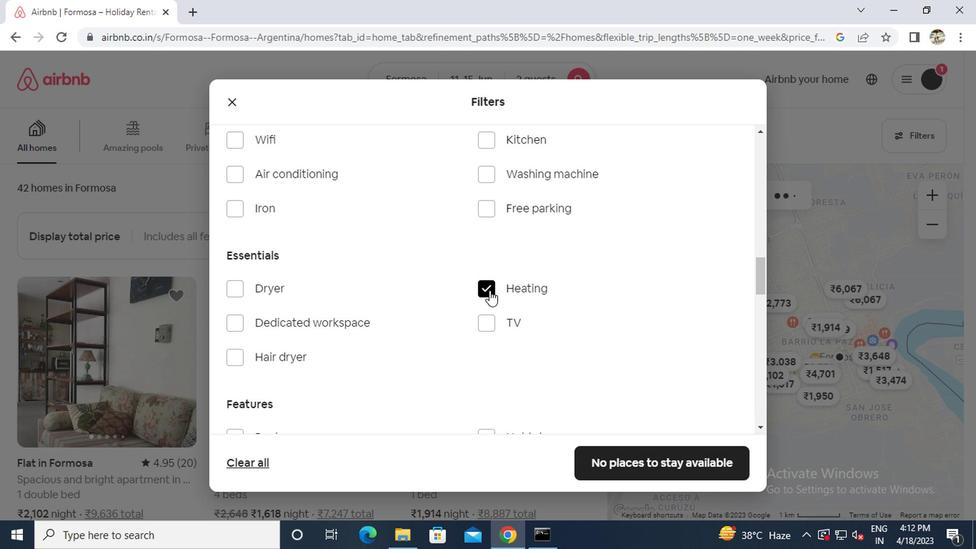 
Action: Mouse scrolled (486, 291) with delta (0, -1)
Screenshot: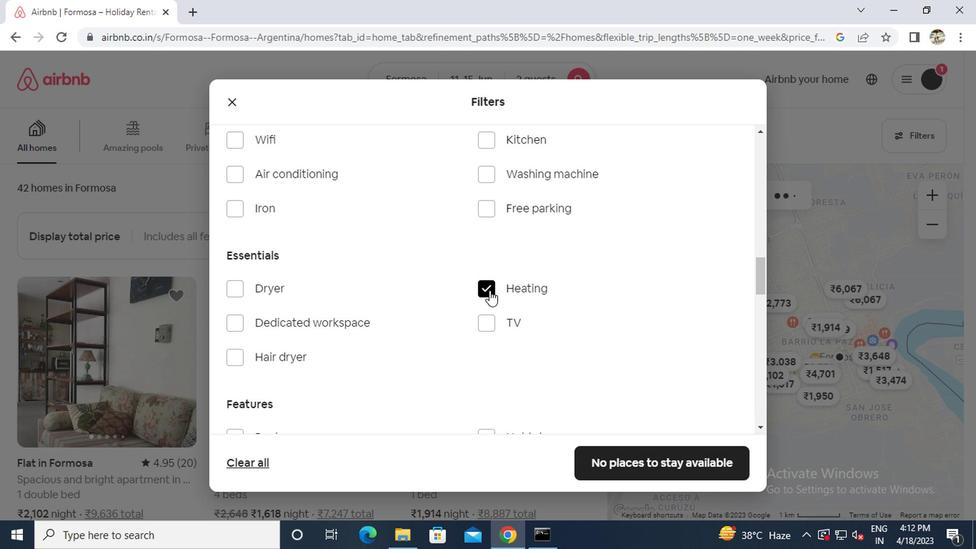 
Action: Mouse moved to (485, 294)
Screenshot: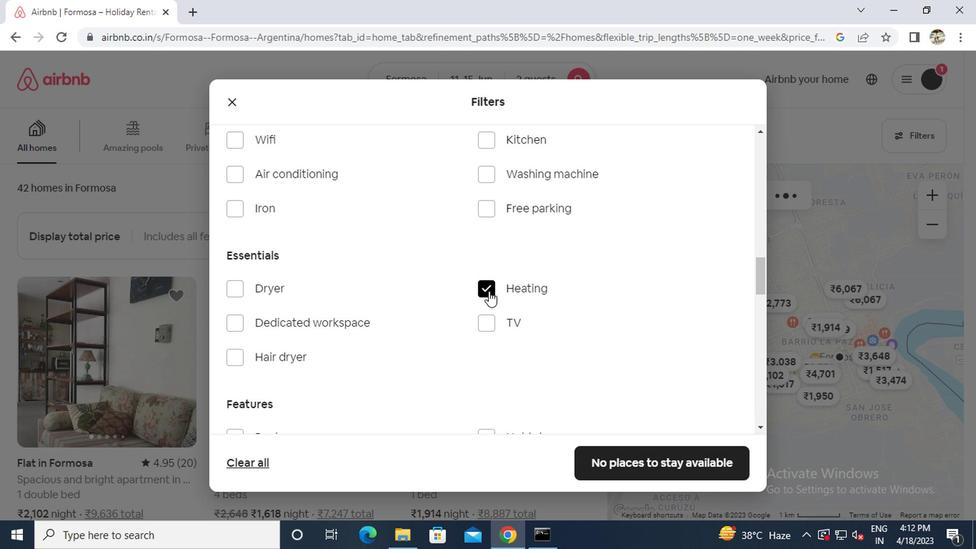 
Action: Mouse scrolled (485, 294) with delta (0, 0)
Screenshot: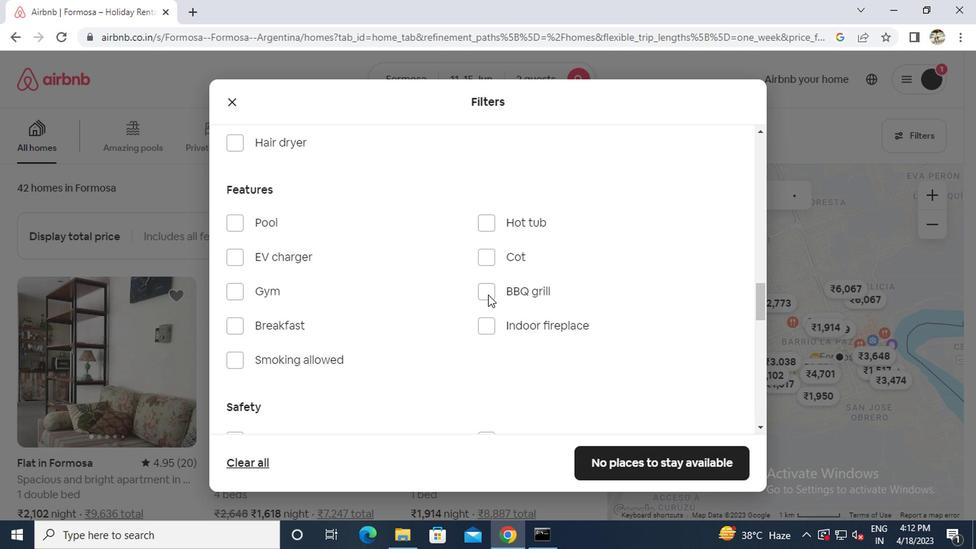 
Action: Mouse scrolled (485, 294) with delta (0, 0)
Screenshot: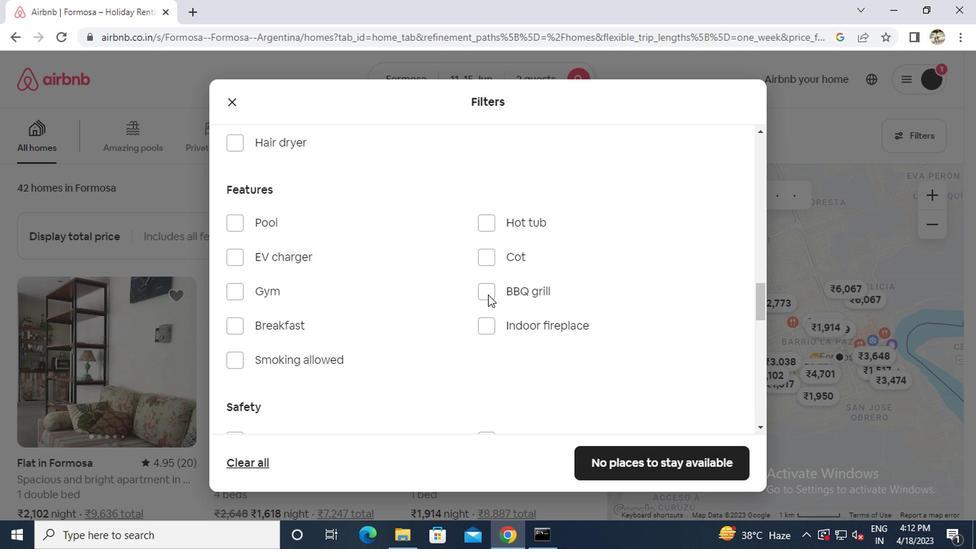 
Action: Mouse scrolled (485, 294) with delta (0, 0)
Screenshot: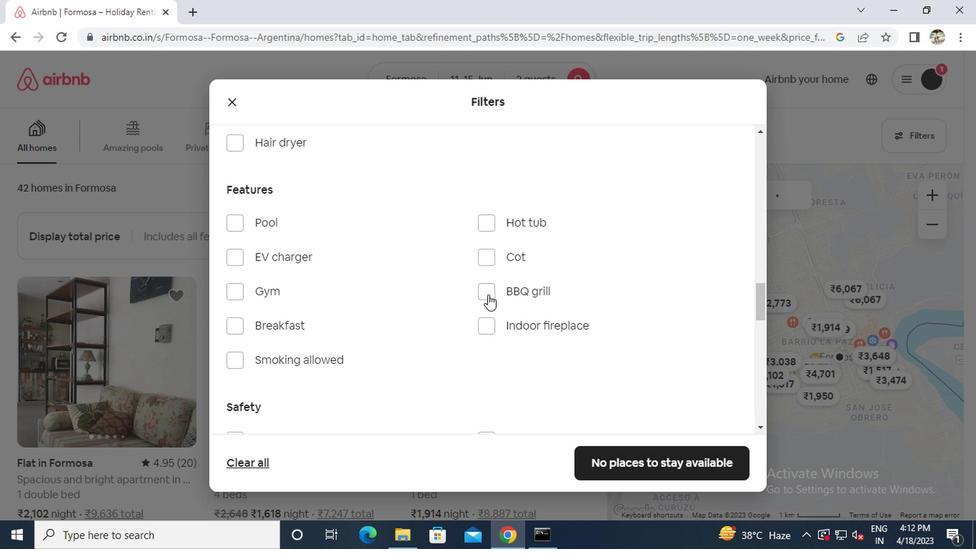 
Action: Mouse scrolled (485, 294) with delta (0, 0)
Screenshot: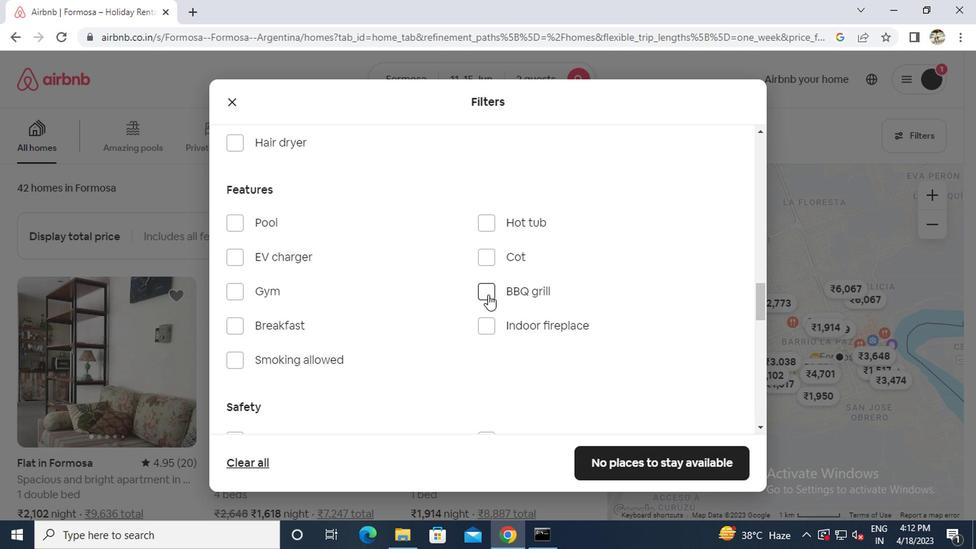 
Action: Mouse moved to (490, 294)
Screenshot: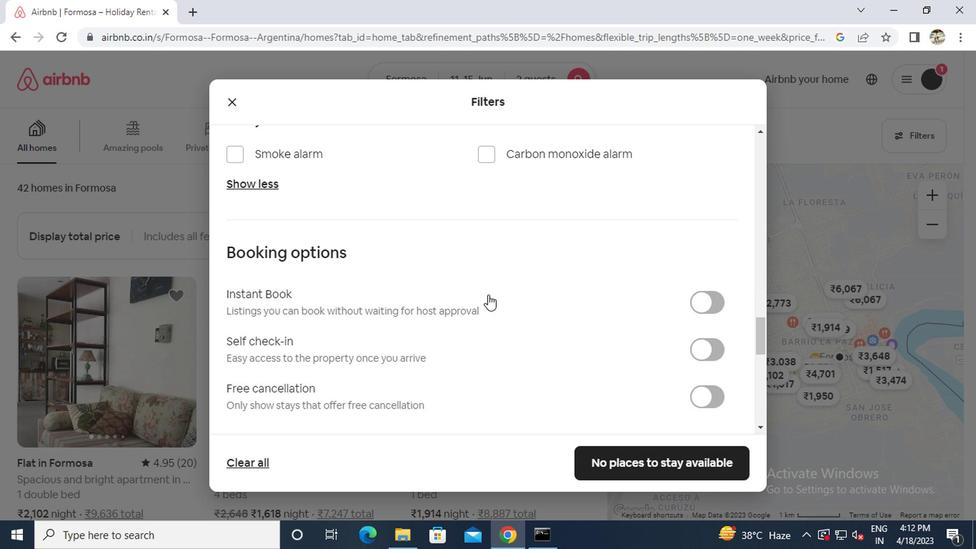 
Action: Mouse scrolled (490, 294) with delta (0, 0)
Screenshot: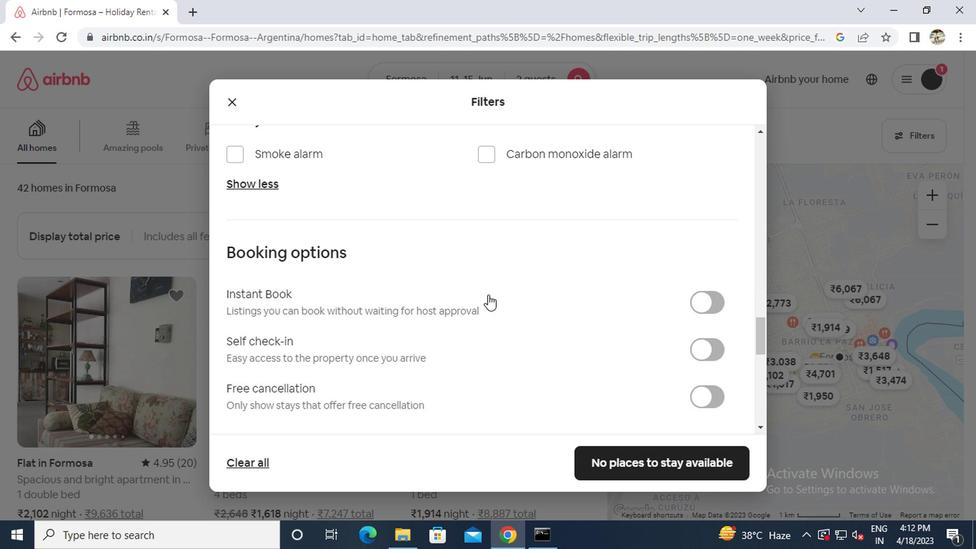 
Action: Mouse moved to (706, 279)
Screenshot: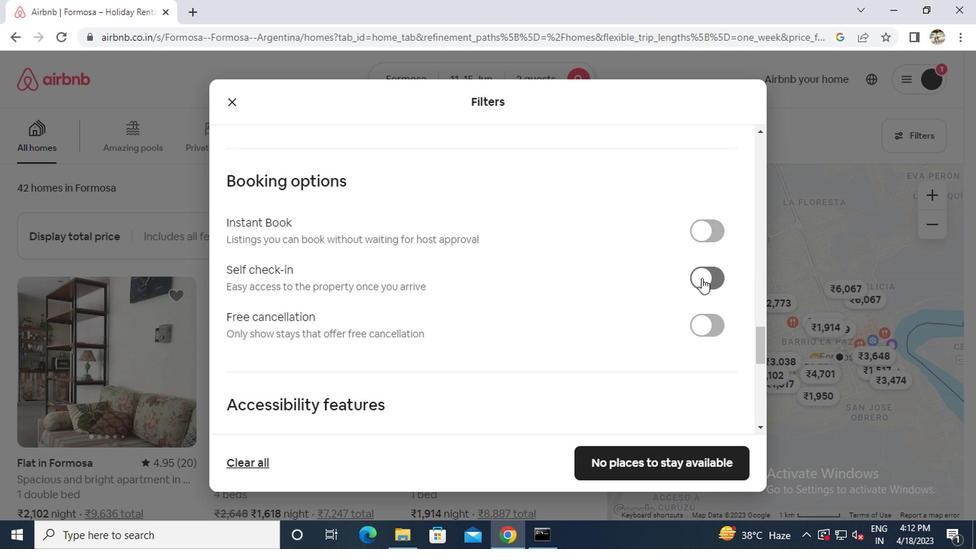 
Action: Mouse pressed left at (706, 279)
Screenshot: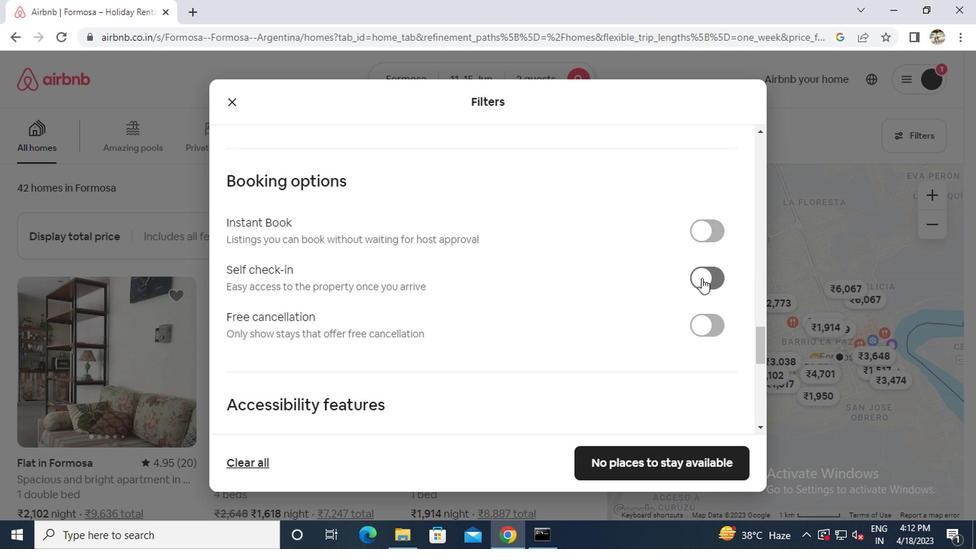 
Action: Mouse moved to (275, 395)
Screenshot: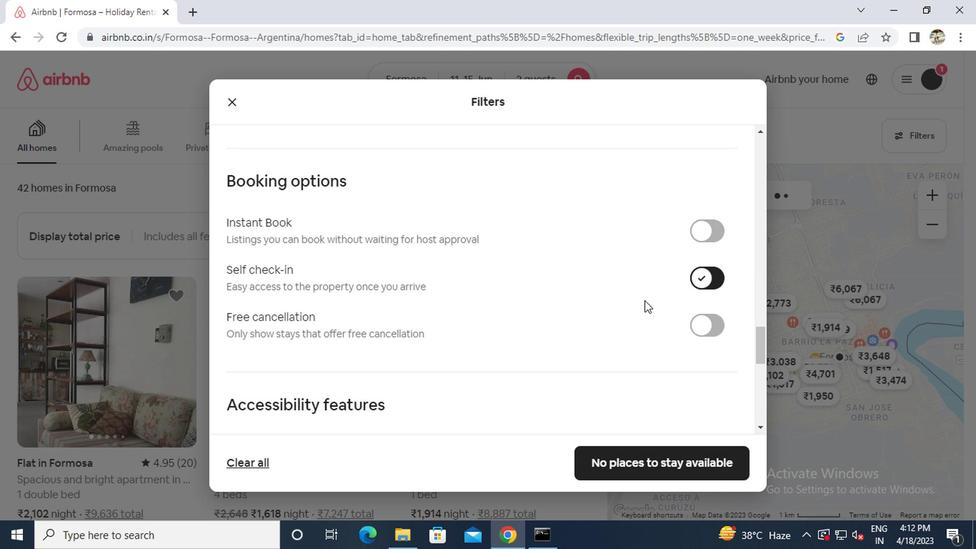 
Action: Mouse scrolled (275, 395) with delta (0, 0)
Screenshot: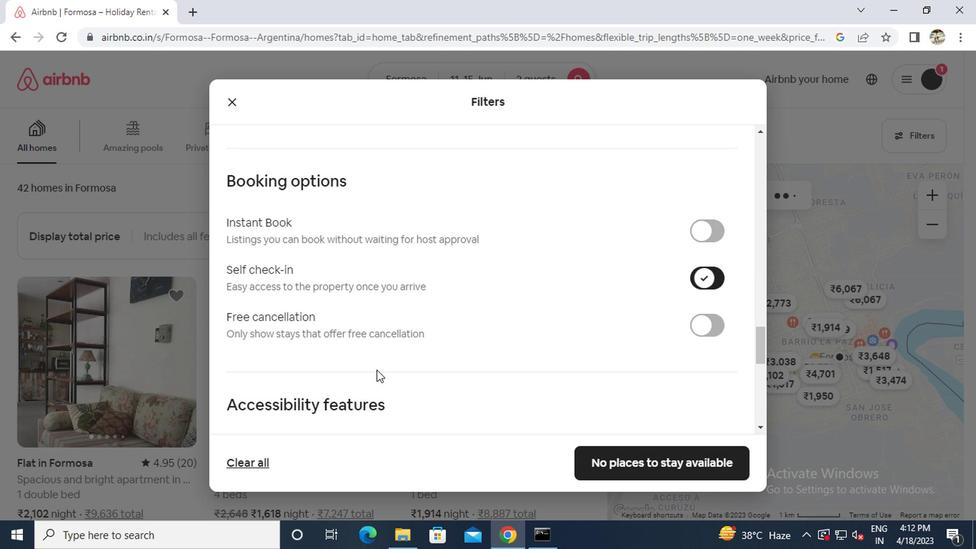 
Action: Mouse scrolled (275, 395) with delta (0, 0)
Screenshot: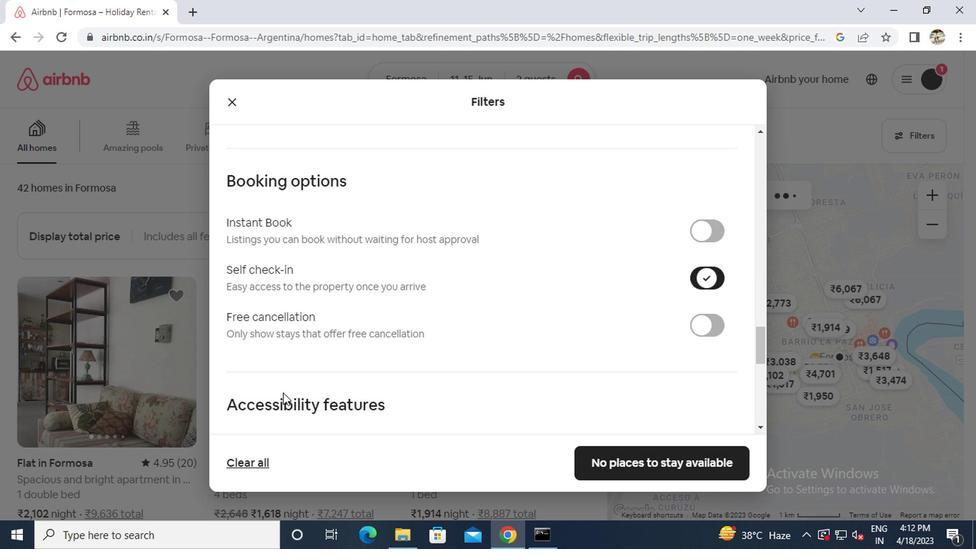 
Action: Mouse scrolled (275, 395) with delta (0, 0)
Screenshot: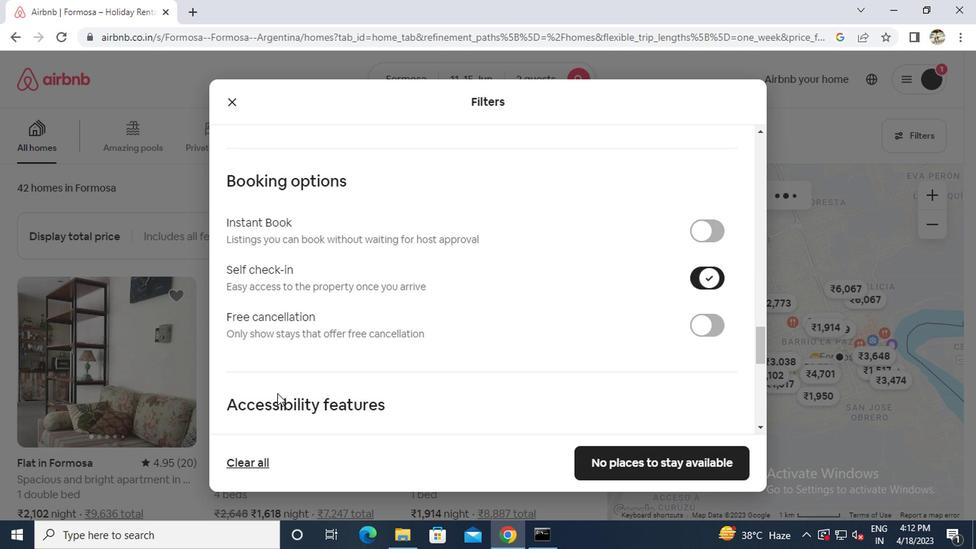 
Action: Mouse scrolled (275, 395) with delta (0, 0)
Screenshot: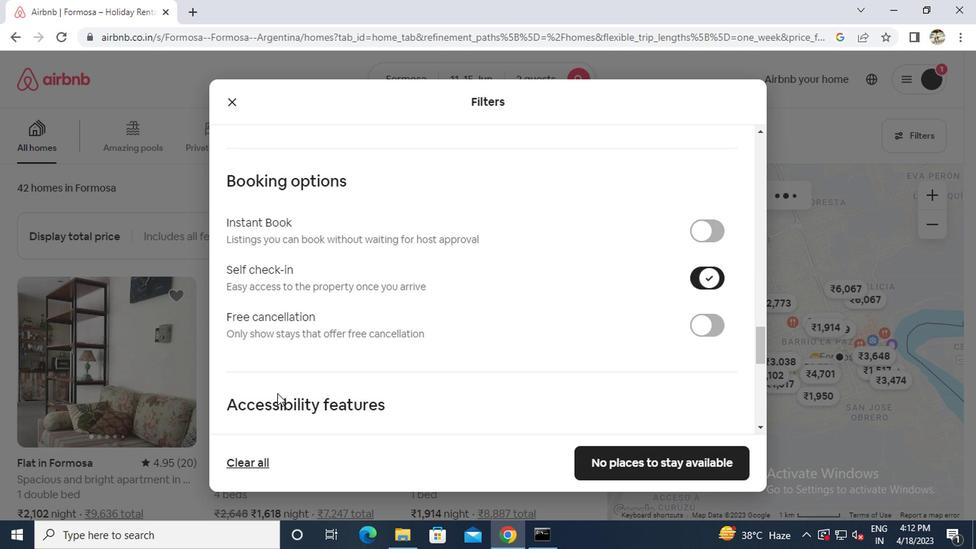 
Action: Mouse scrolled (275, 395) with delta (0, 0)
Screenshot: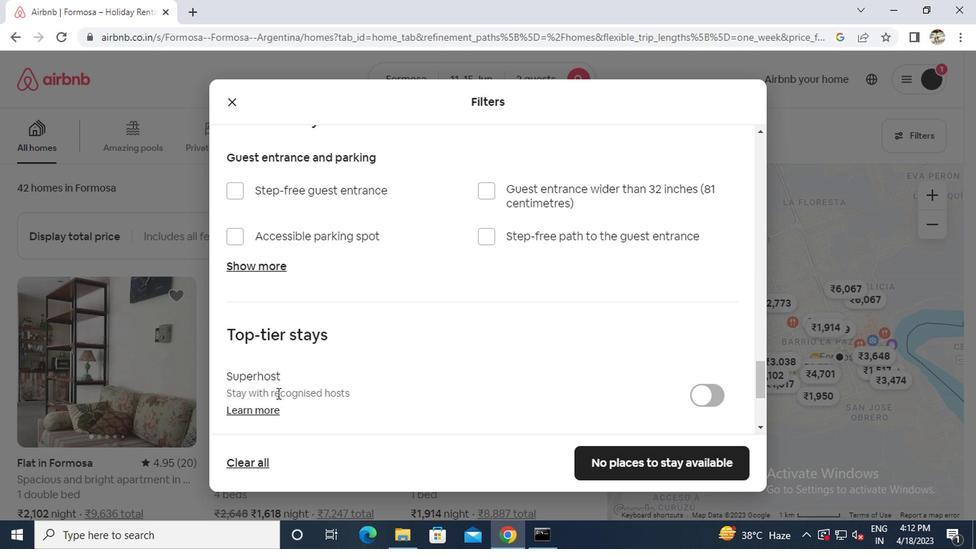 
Action: Mouse scrolled (275, 395) with delta (0, 0)
Screenshot: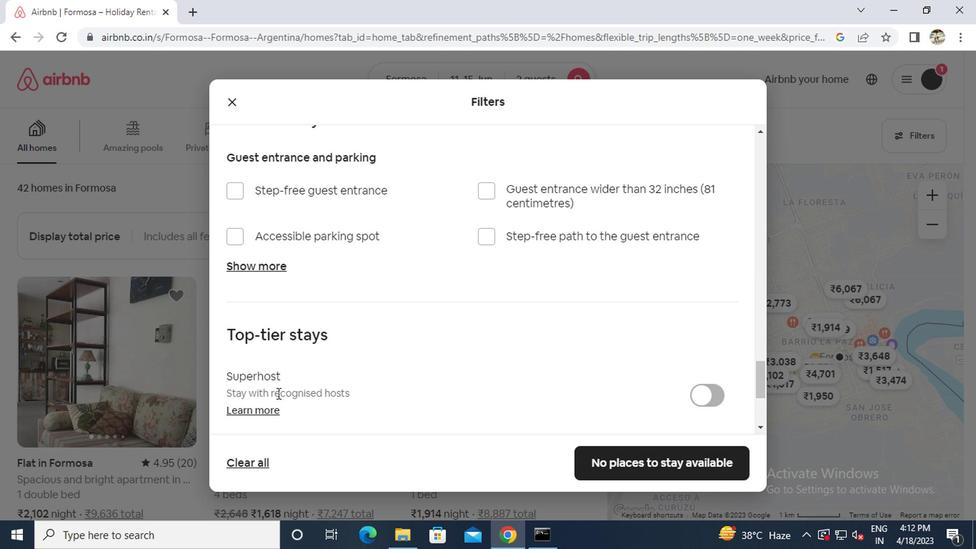 
Action: Mouse moved to (256, 381)
Screenshot: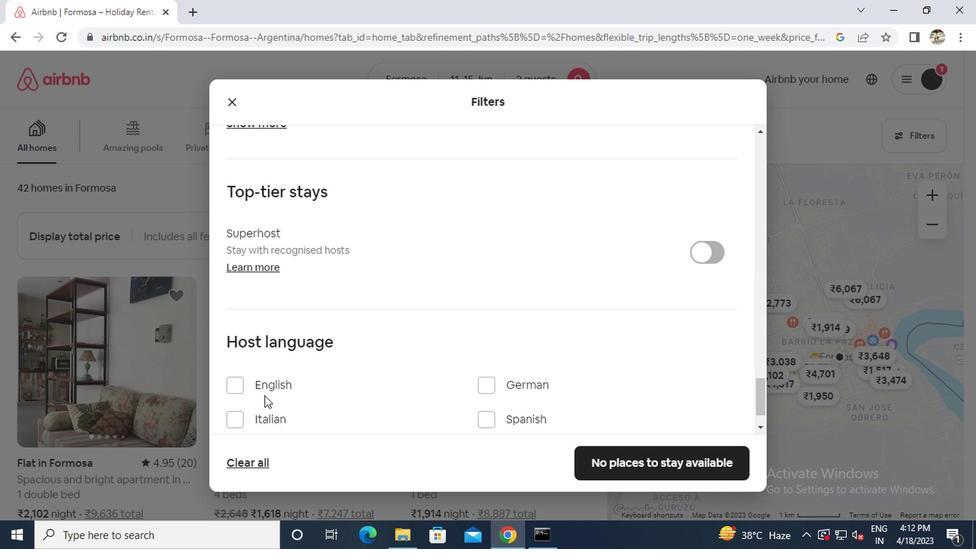 
Action: Mouse pressed left at (256, 381)
Screenshot: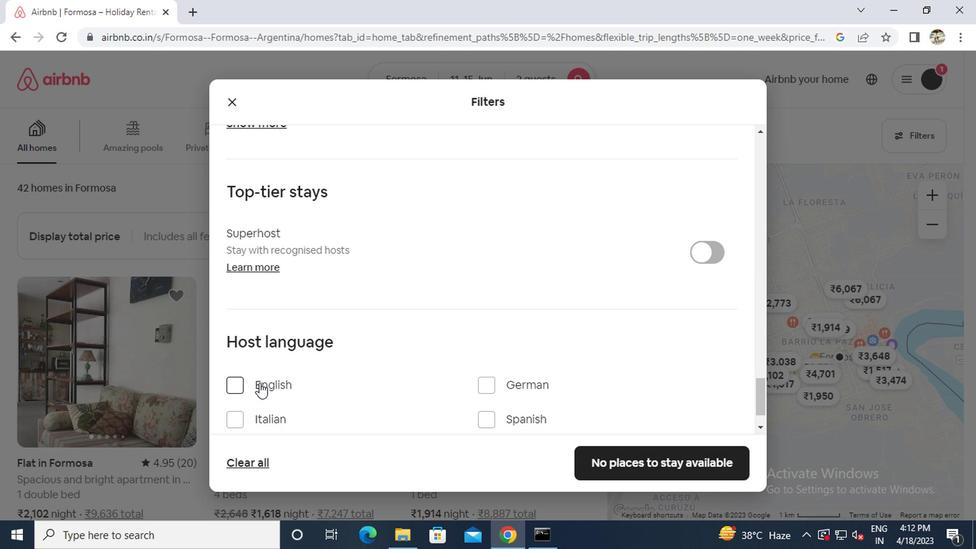 
Action: Mouse moved to (628, 472)
Screenshot: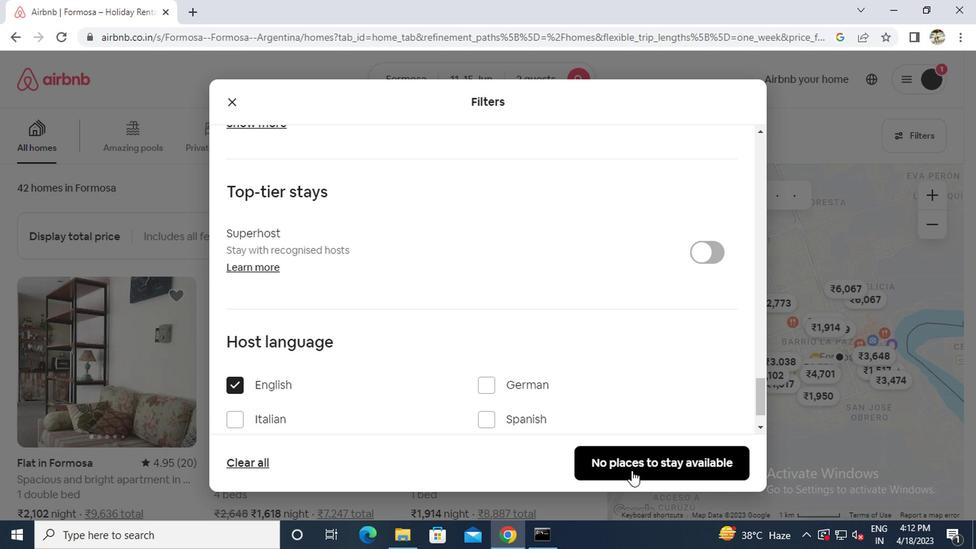 
Action: Mouse pressed left at (628, 472)
Screenshot: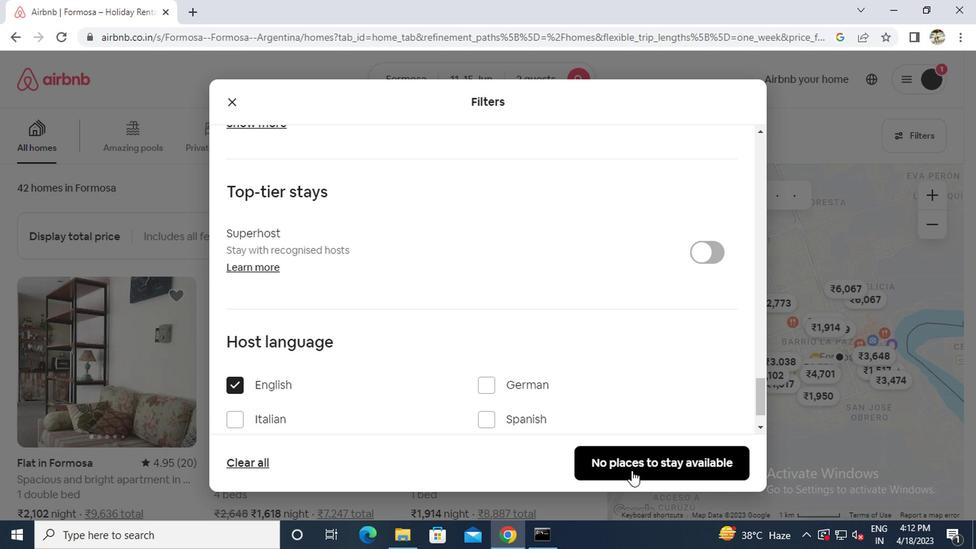 
Action: Mouse moved to (628, 471)
Screenshot: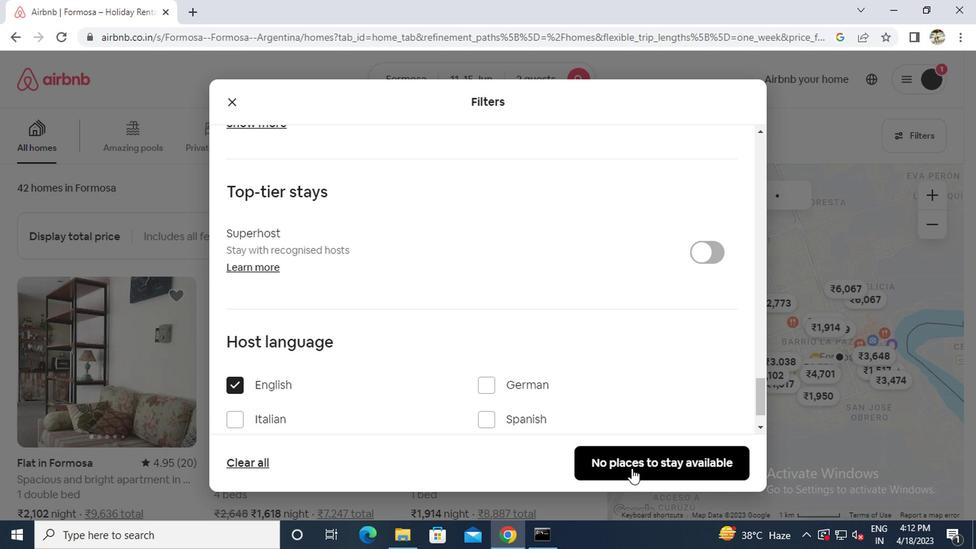 
